 Task: Add an event with the title Second Performance Recognition Ceremony and Awards Night, date '2024/04/07', time 9:40 AM to 11:40 AMand add a description: The meeting with Team HR was a highly anticipated and crucial gathering that brought together the members of the team to discuss important matters and collaborate on various projects. It took place in a well-appointed conference room, providing a professional and conducive environment for productive discussions.Select event color  Lavender . Add location for the event as: 654 Queen's Road, Central, Hong Kong, logged in from the account softage.8@softage.netand send the event invitation to softage.6@softage.net and softage.1@softage.net. Set a reminder for the event Daily
Action: Mouse moved to (33, 95)
Screenshot: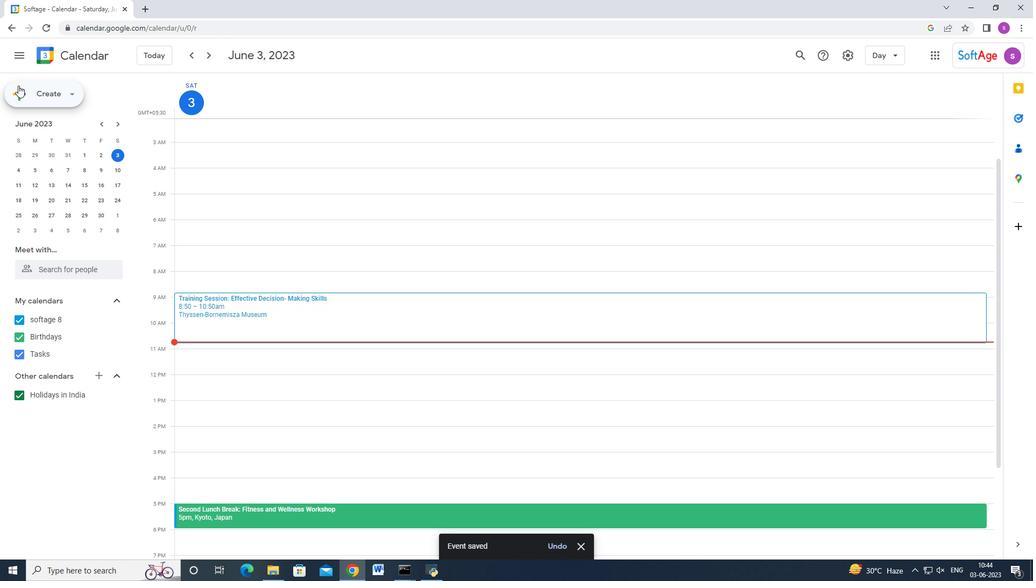 
Action: Mouse pressed left at (33, 95)
Screenshot: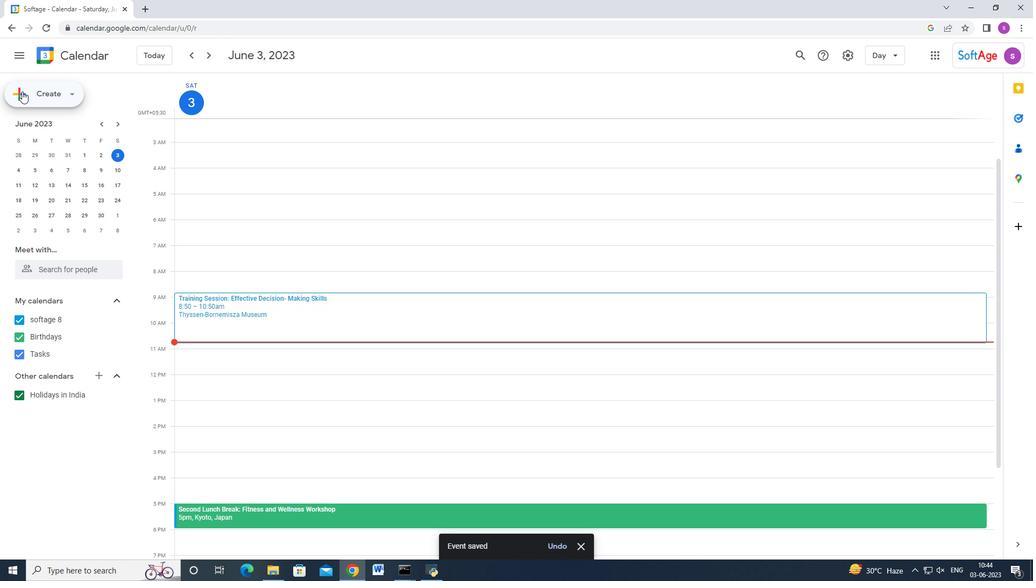 
Action: Mouse moved to (48, 121)
Screenshot: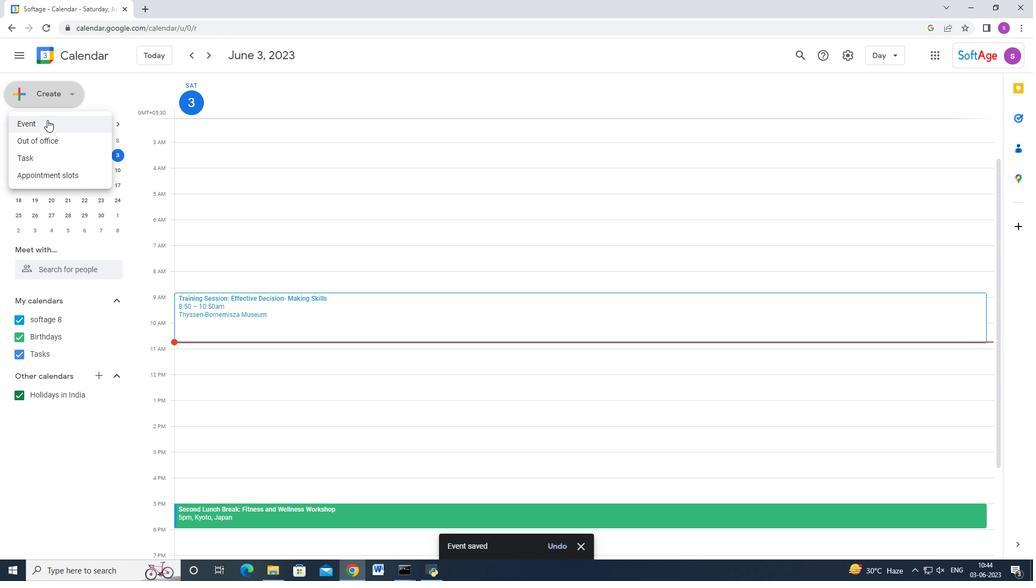 
Action: Mouse pressed left at (48, 121)
Screenshot: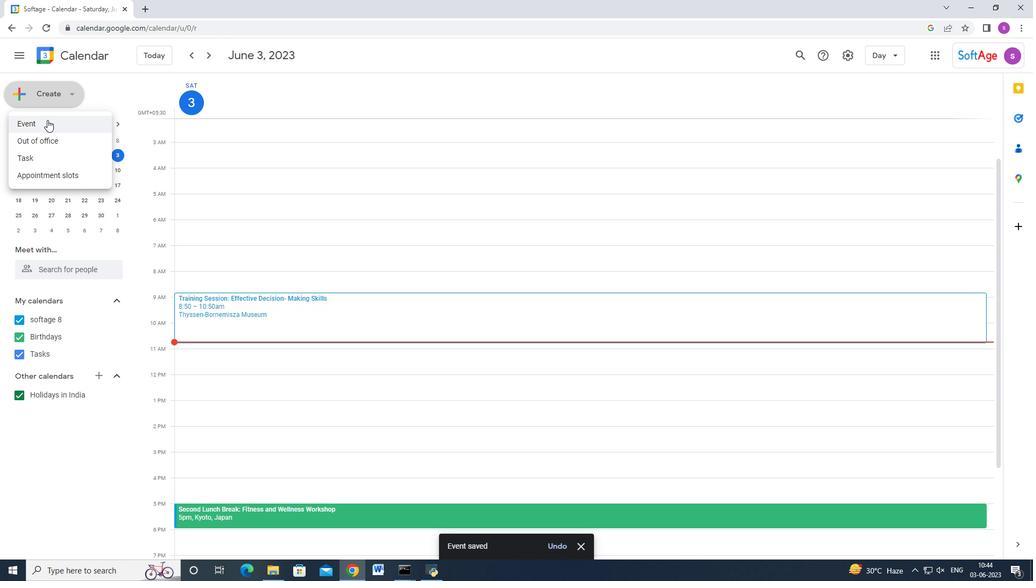 
Action: Mouse moved to (616, 418)
Screenshot: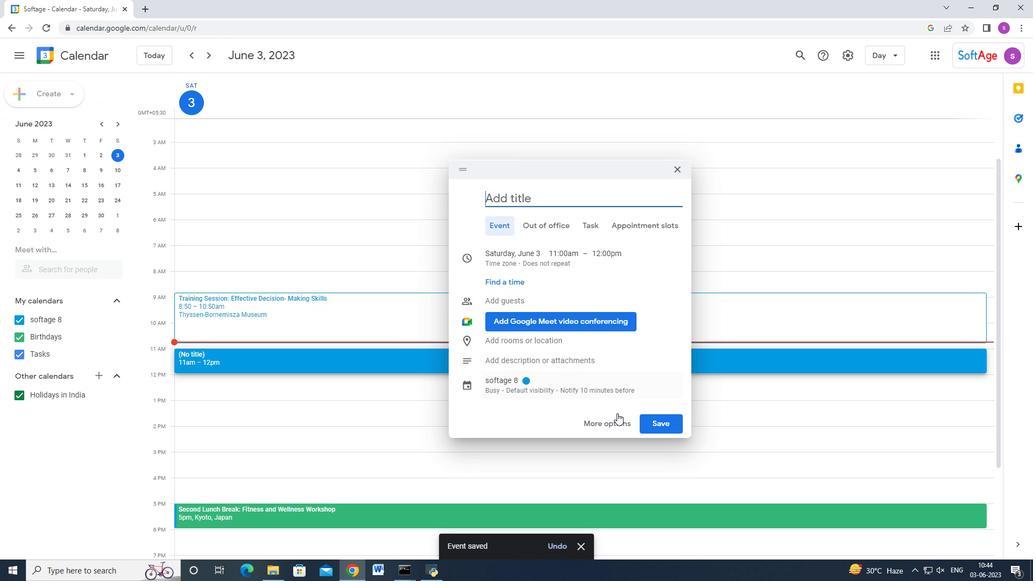 
Action: Mouse pressed left at (616, 418)
Screenshot: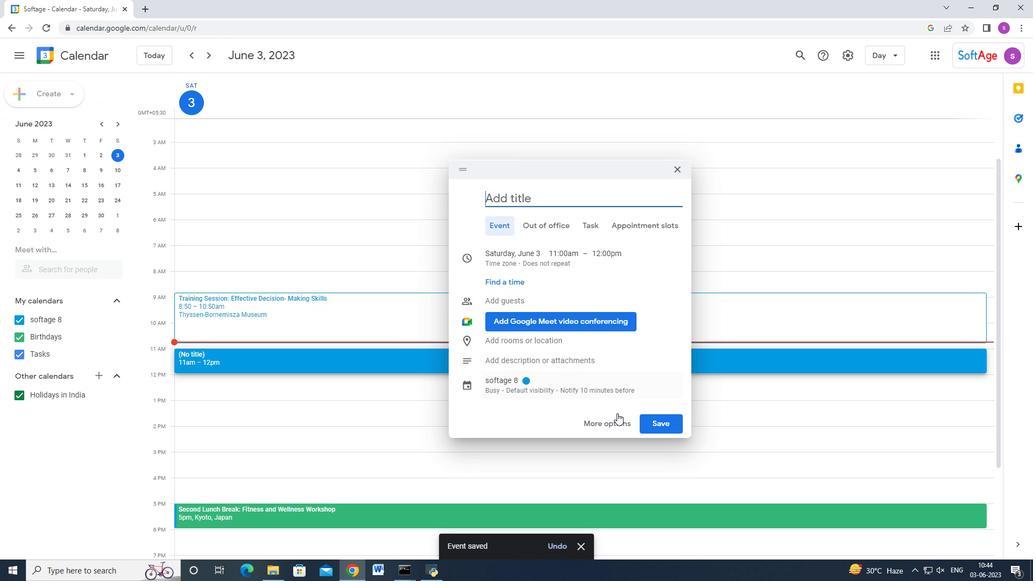 
Action: Mouse moved to (175, 57)
Screenshot: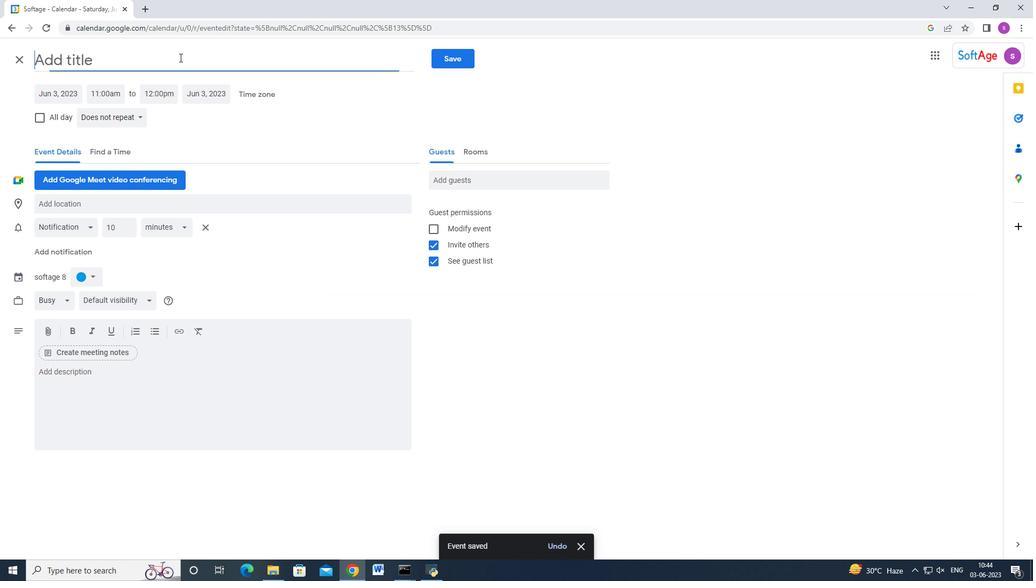 
Action: Key pressed <Key.shift_r>Seo<Key.backspace>cond<Key.space><Key.shift>Performance<Key.space><Key.shift_r>Recognition<Key.space><Key.shift>Ceremony<Key.space>and<Key.space><Key.shift_r>Awards<Key.space><Key.shift>Night
Screenshot: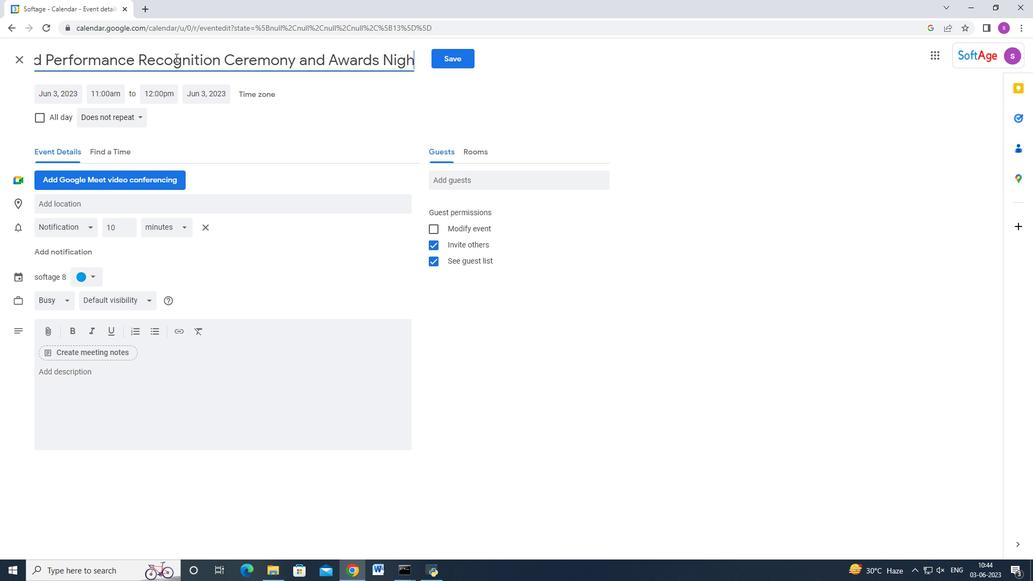 
Action: Mouse moved to (47, 87)
Screenshot: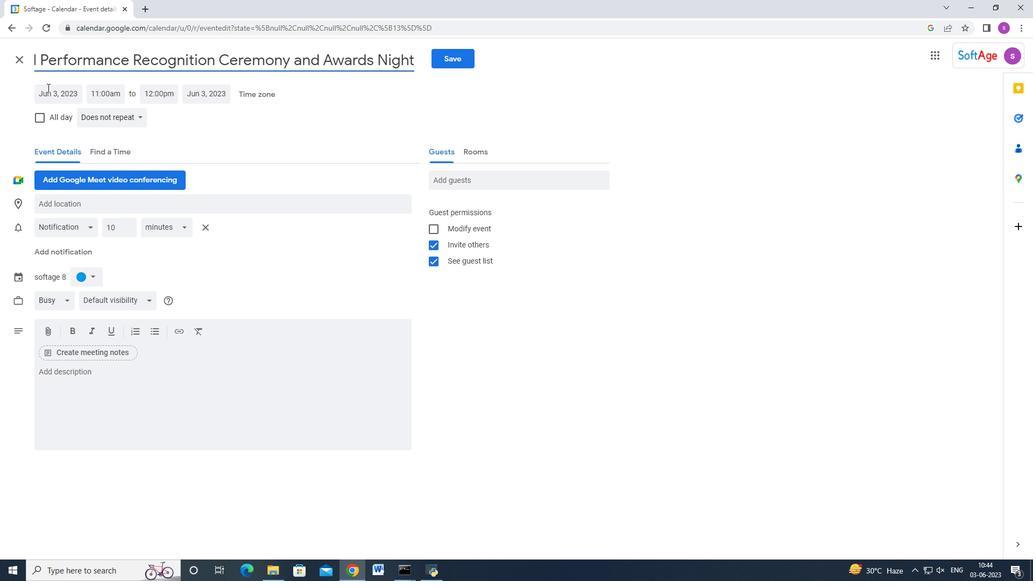 
Action: Mouse pressed left at (47, 87)
Screenshot: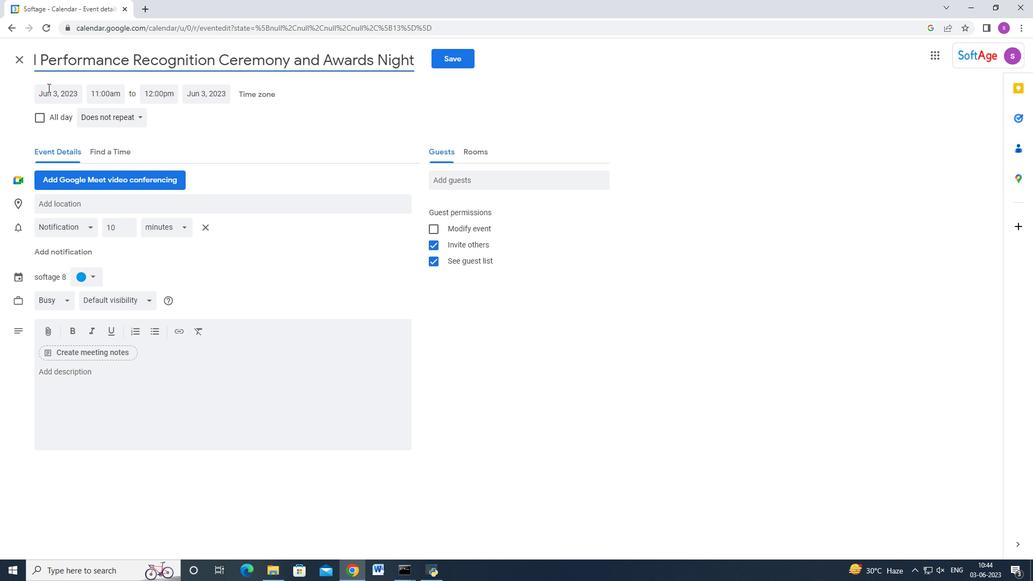 
Action: Mouse moved to (177, 117)
Screenshot: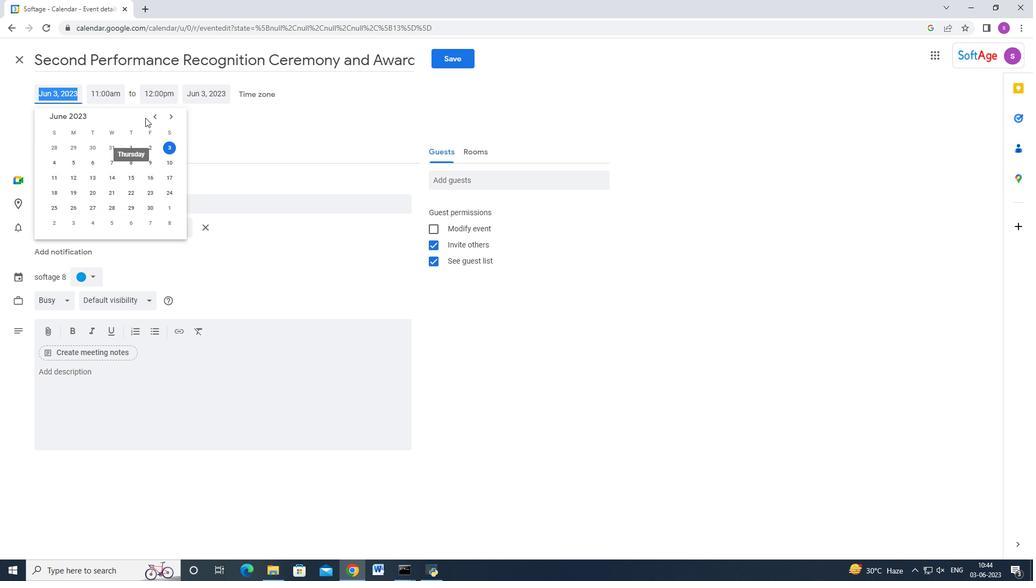 
Action: Mouse pressed left at (177, 117)
Screenshot: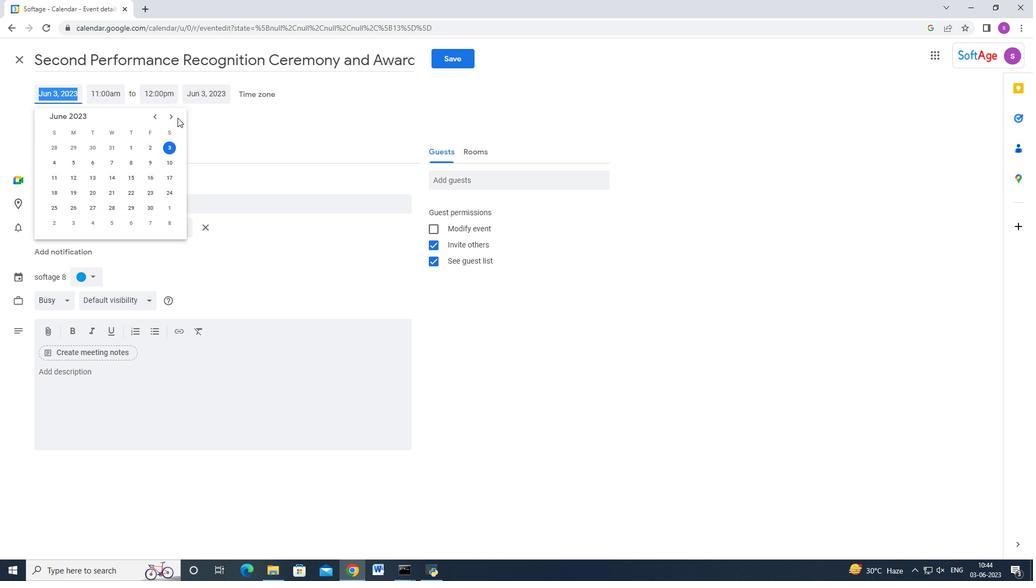 
Action: Mouse moved to (174, 117)
Screenshot: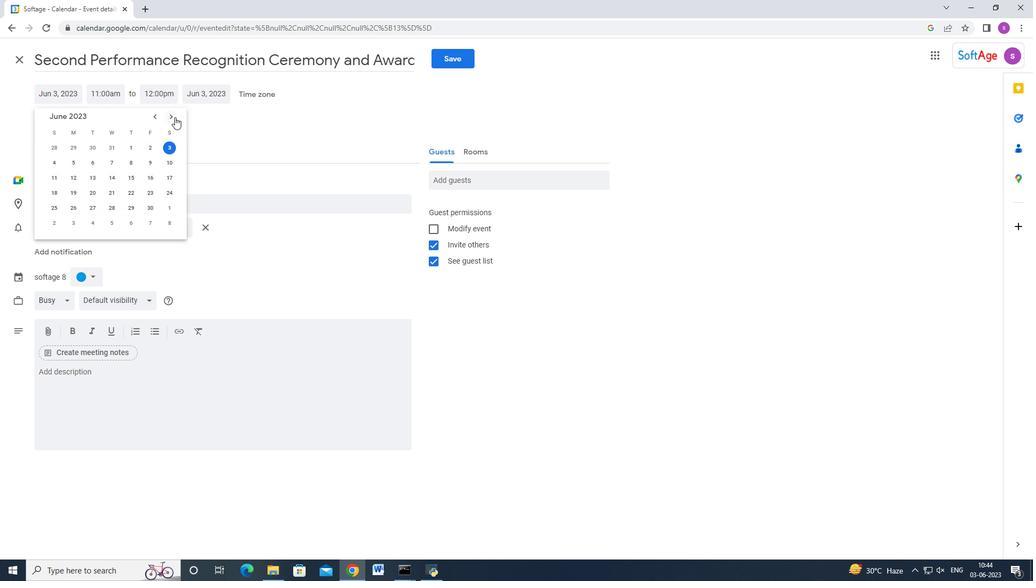 
Action: Mouse pressed left at (174, 117)
Screenshot: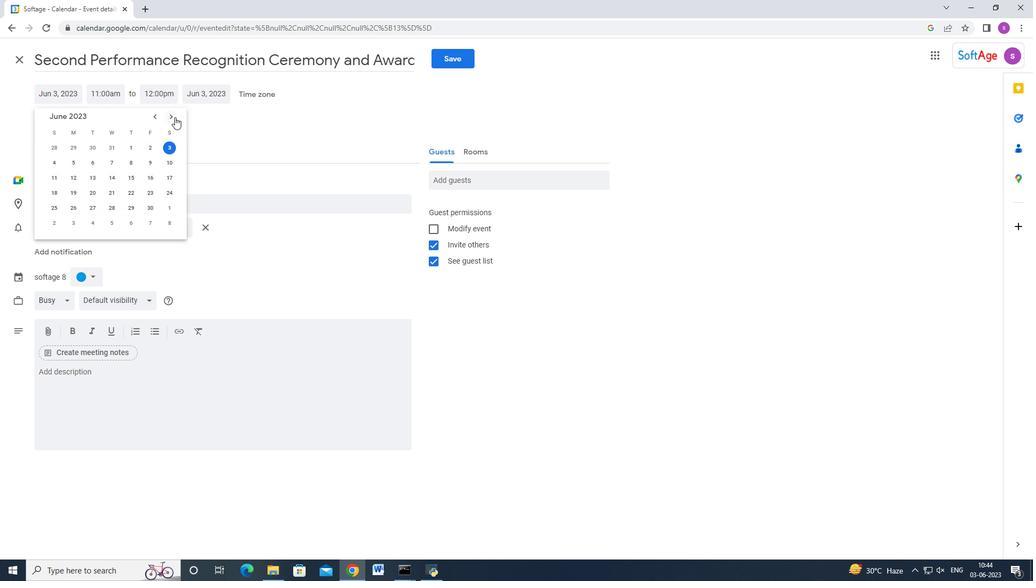 
Action: Mouse moved to (173, 117)
Screenshot: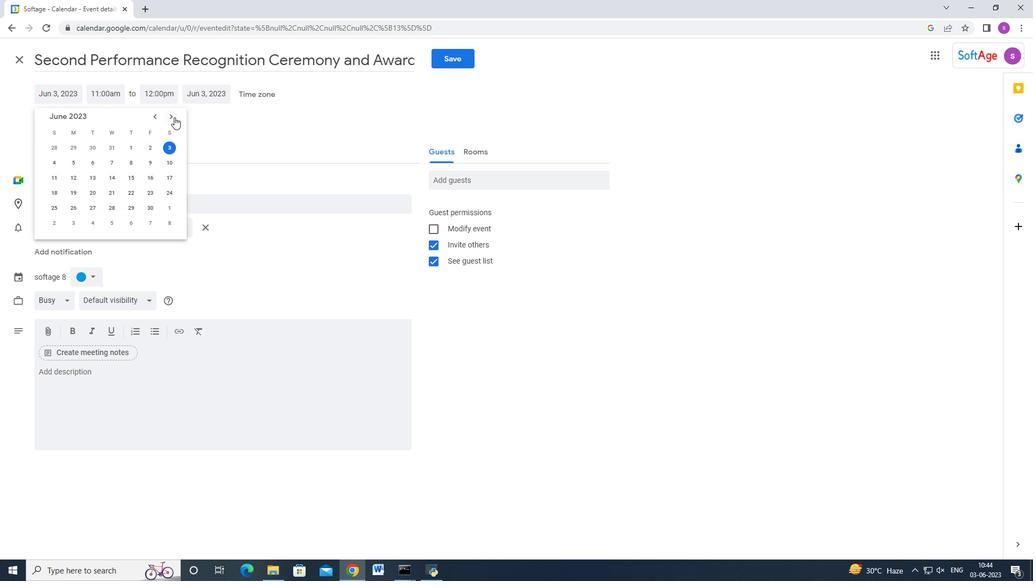 
Action: Mouse pressed left at (173, 117)
Screenshot: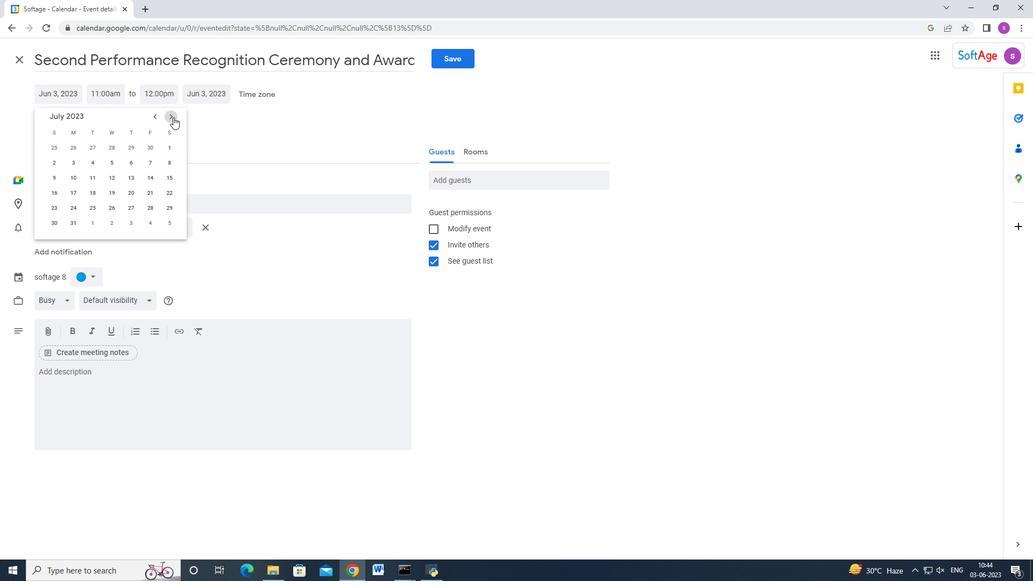 
Action: Mouse pressed left at (173, 117)
Screenshot: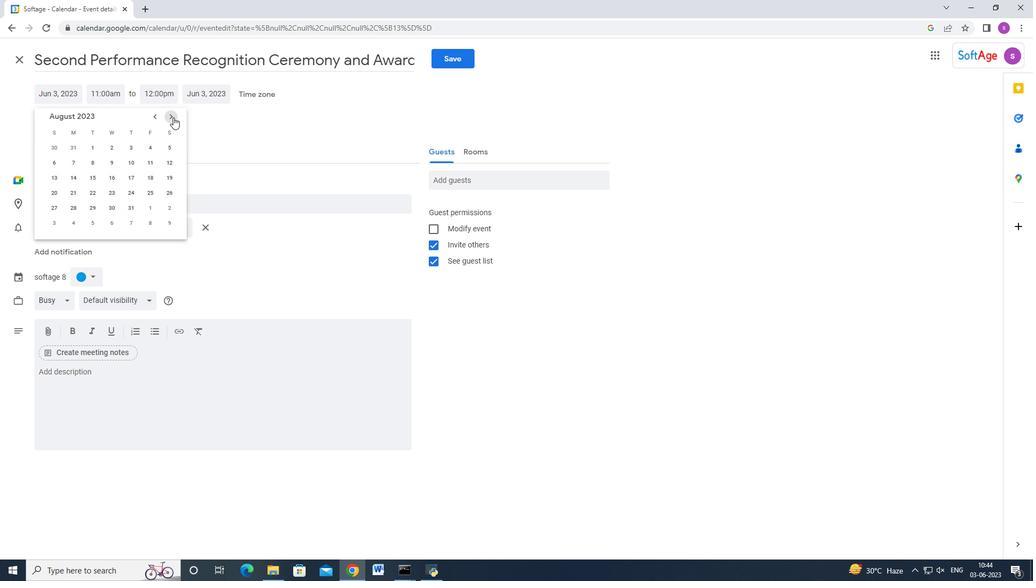 
Action: Mouse pressed left at (173, 117)
Screenshot: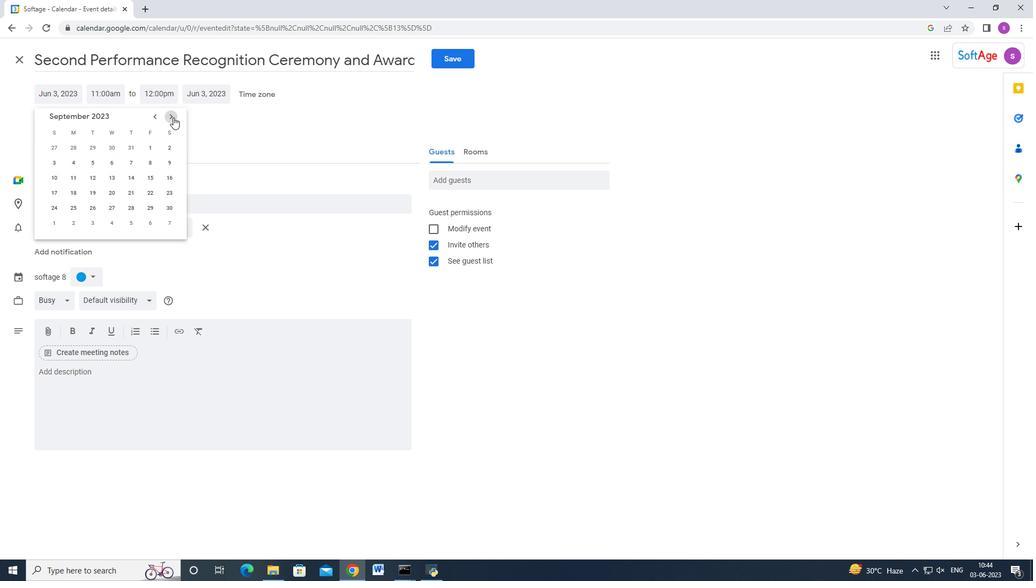 
Action: Mouse pressed left at (173, 117)
Screenshot: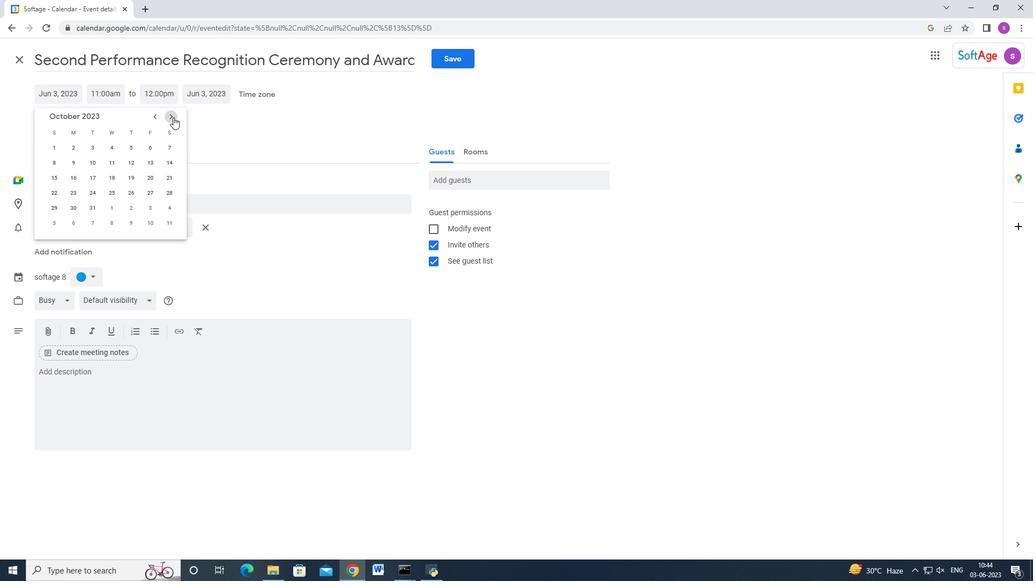 
Action: Mouse pressed left at (173, 117)
Screenshot: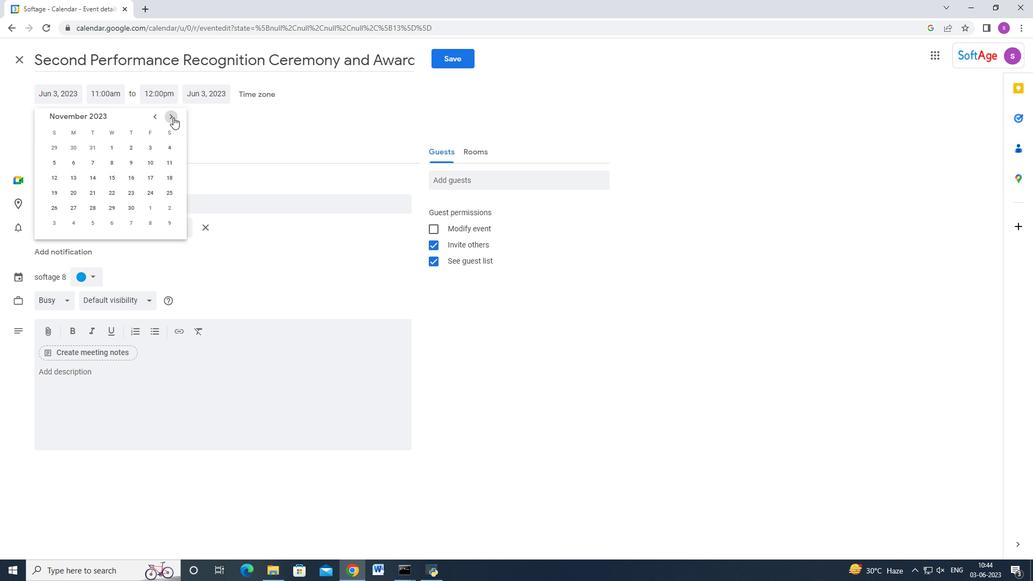 
Action: Mouse pressed left at (173, 117)
Screenshot: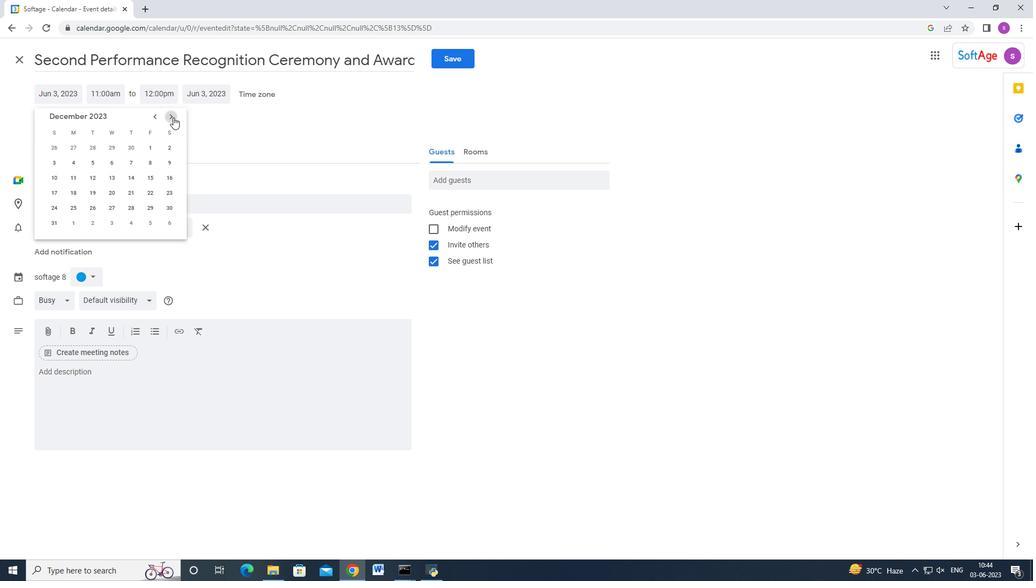 
Action: Mouse pressed left at (173, 117)
Screenshot: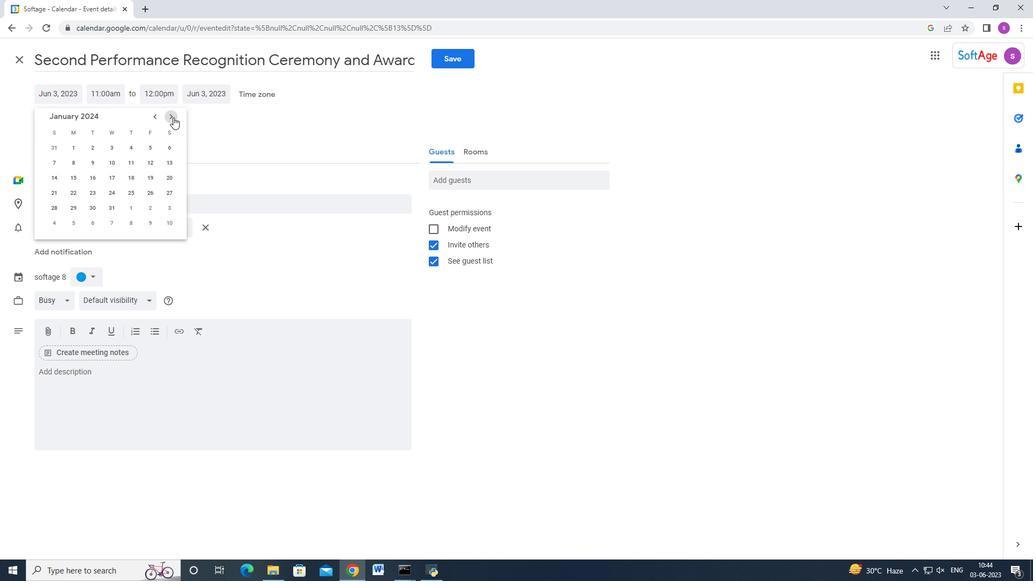 
Action: Mouse pressed left at (173, 117)
Screenshot: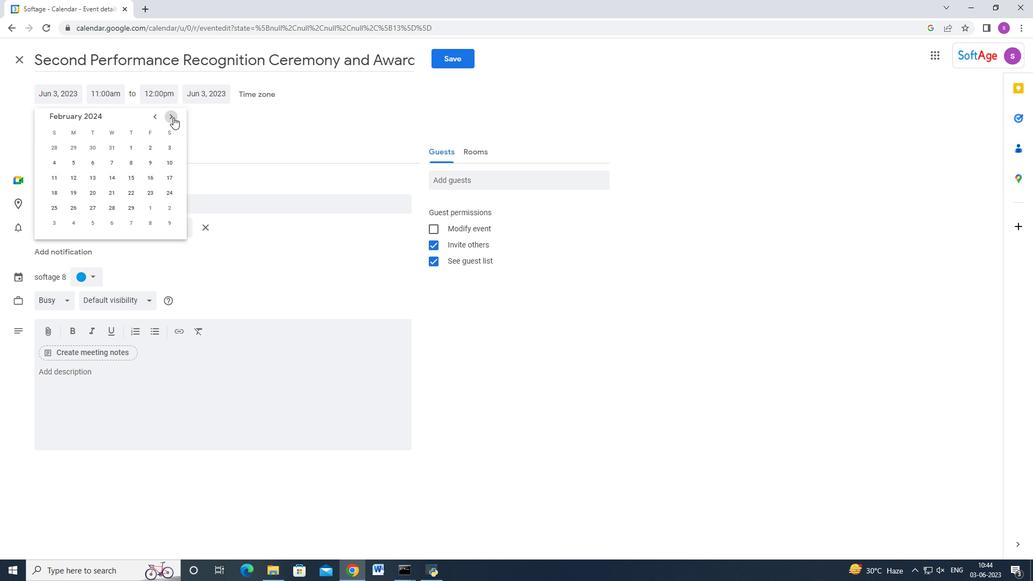 
Action: Mouse pressed left at (173, 117)
Screenshot: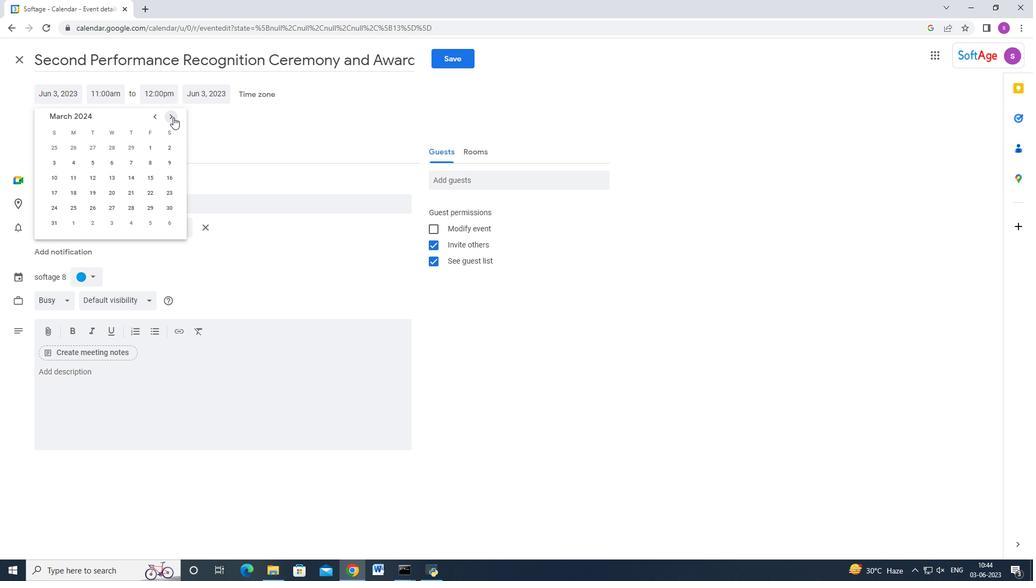 
Action: Mouse moved to (58, 163)
Screenshot: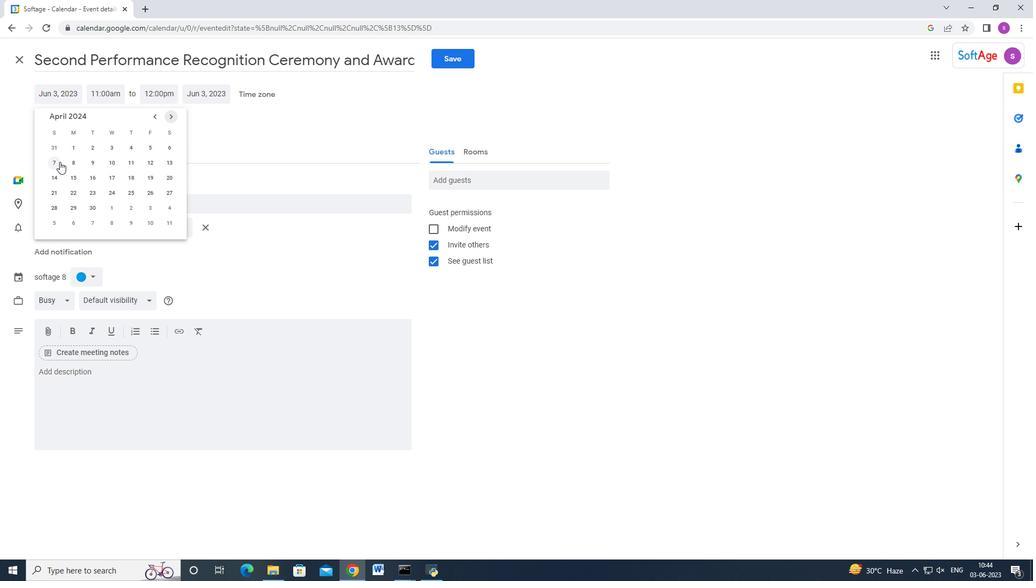 
Action: Mouse pressed left at (58, 163)
Screenshot: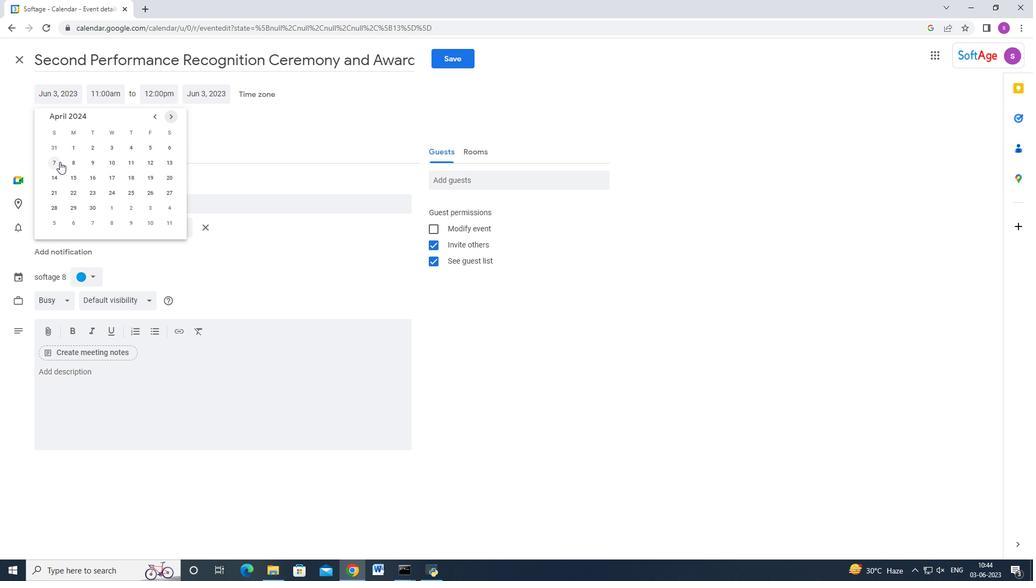 
Action: Mouse moved to (100, 95)
Screenshot: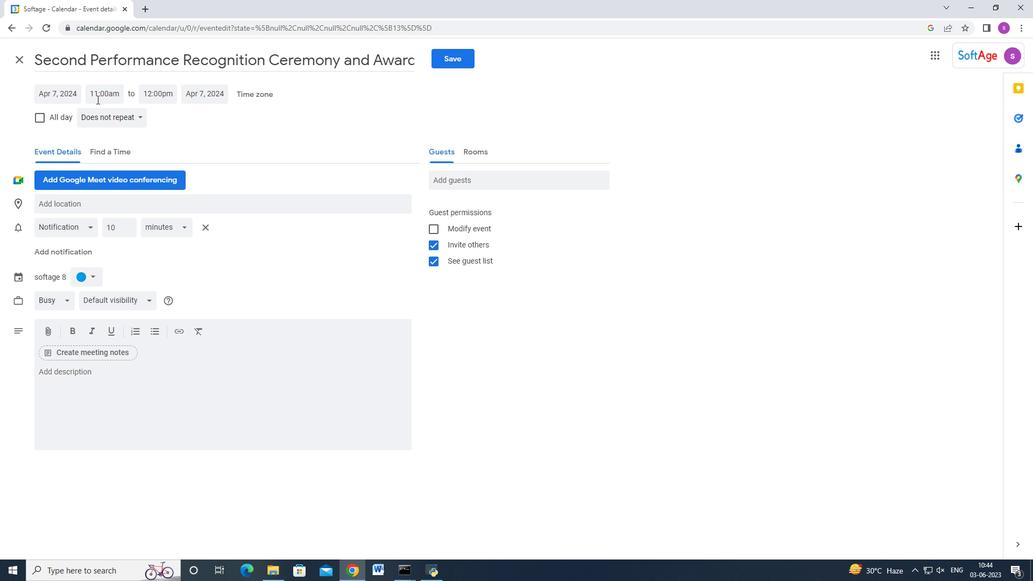 
Action: Mouse pressed left at (100, 95)
Screenshot: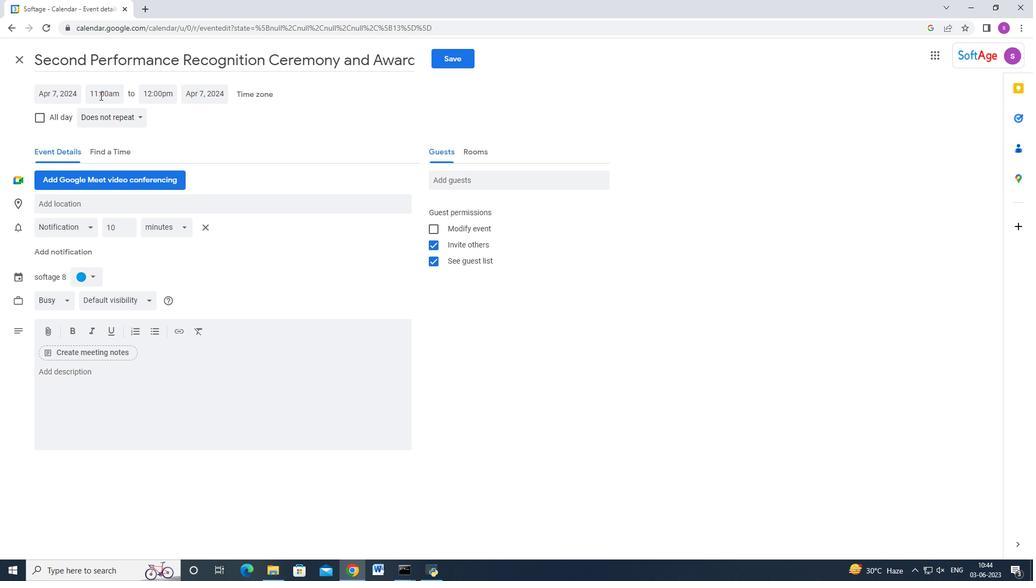 
Action: Mouse moved to (123, 151)
Screenshot: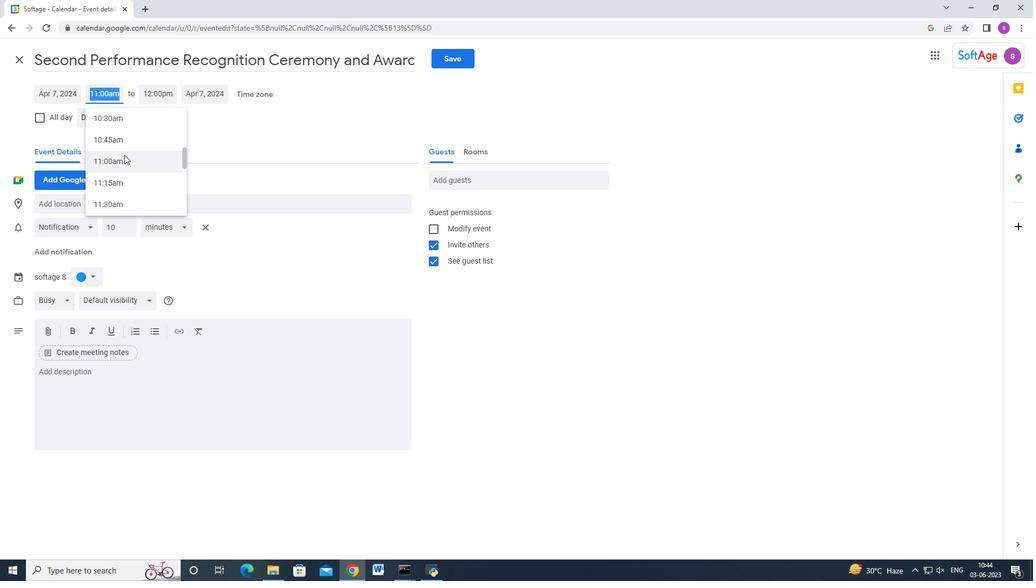 
Action: Key pressed <Key.backspace>9<Key.shift>:40am<Key.enter><Key.tab>11<Key.shift>:40am<Key.enter>
Screenshot: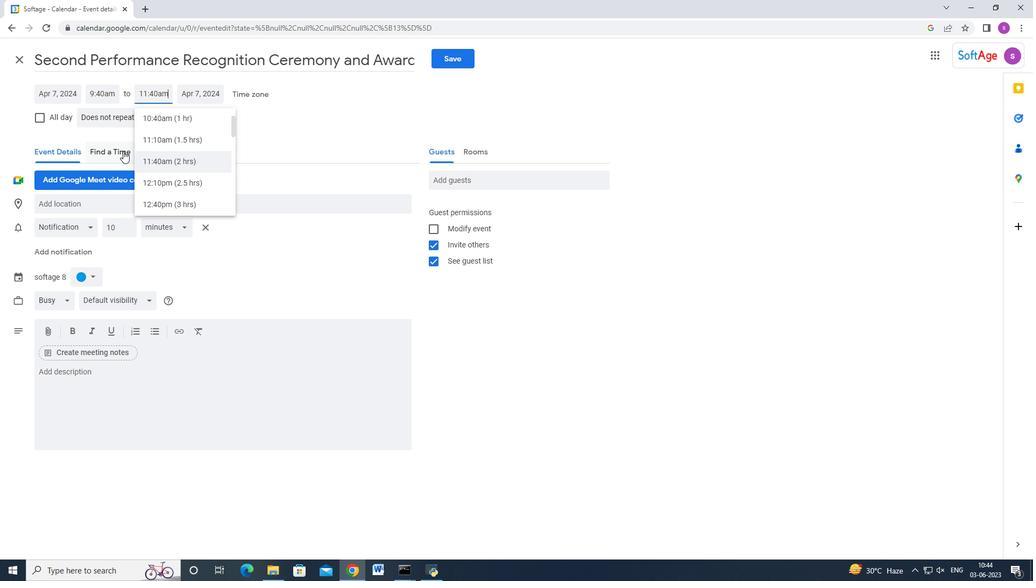 
Action: Mouse moved to (259, 234)
Screenshot: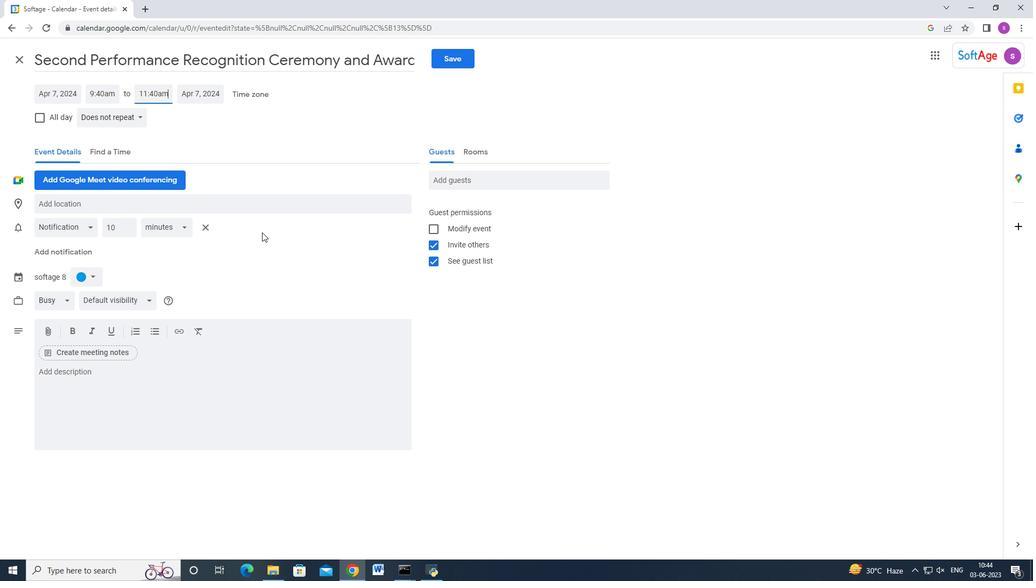 
Action: Mouse scrolled (259, 234) with delta (0, 0)
Screenshot: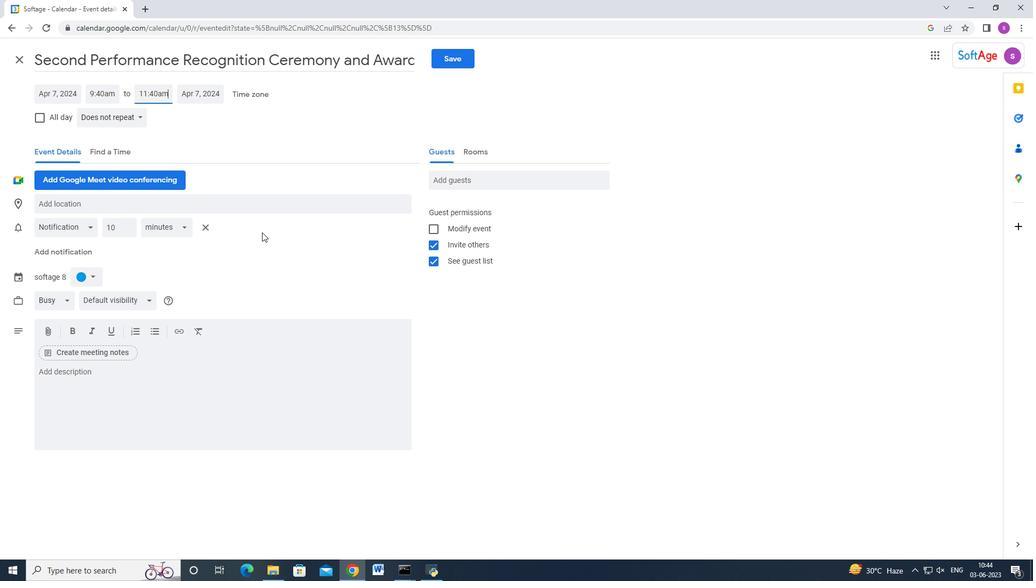 
Action: Mouse moved to (143, 370)
Screenshot: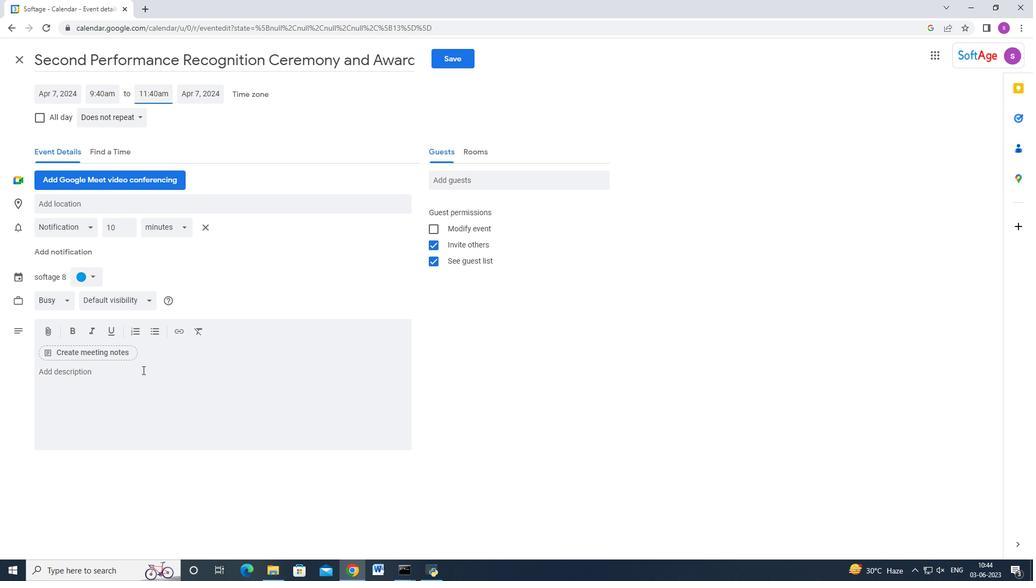 
Action: Mouse pressed left at (143, 370)
Screenshot: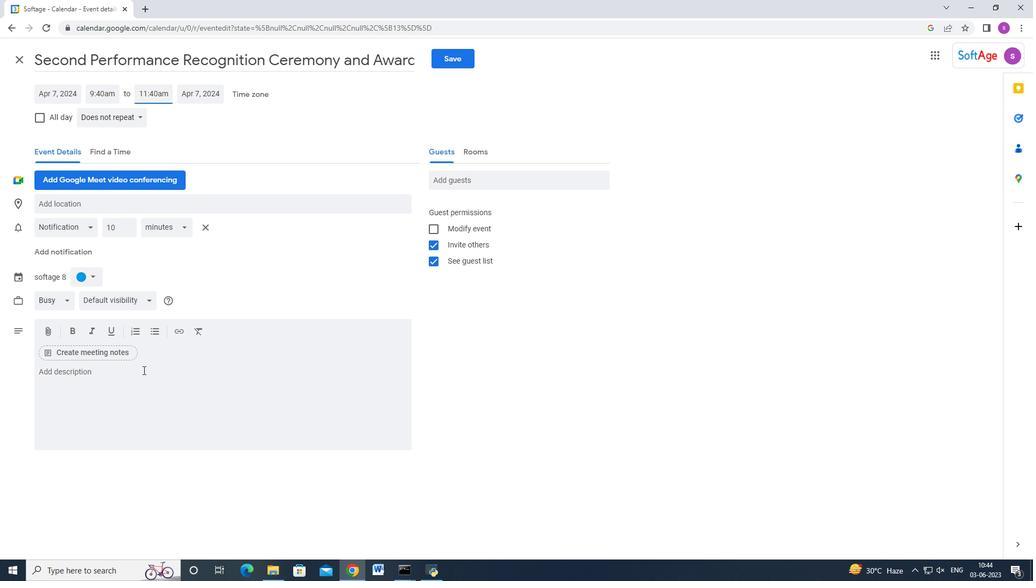 
Action: Key pressed <Key.shift>The<Key.space>mww<Key.backspace><Key.backspace>eeting<Key.space>with<Key.space><Key.caps_lock>T<Key.caps_lock>eam<Key.space><Key.caps_lock>HR<Key.caps_lock><Key.space>was<Key.space>a<Key.space>highly<Key.space>anticipated<Key.space>and<Key.space>crucial<Key.space>gathering<Key.space>that<Key.space>brought<Key.space>toght<Key.backspace>ether<Key.space>the<Key.space><Key.backspace><Key.backspace><Key.backspace><Key.backspace><Key.backspace><Key.backspace><Key.backspace><Key.backspace><Key.backspace><Key.backspace><Key.backspace>ether<Key.space>the<Key.space>memebe<Key.backspace><Key.backspace><Key.backspace>bers<Key.space>of<Key.space>the<Key.space>team<Key.space>to<Key.space>discuss<Key.space>important<Key.space>matters<Key.space>and<Key.space>collaborate<Key.space>on<Key.space>various<Key.space>proect<Key.backspace><Key.backspace><Key.backspace>jects.<Key.space><Key.shift>It<Key.space>took<Key.space>place<Key.space>in<Key.space>a<Key.space>well<Key.space>appointed<Key.space>conference<Key.space>room,<Key.space>providing<Key.space>a<Key.space>professions<Key.space><Key.backspace>al<Key.space><Key.backspace><Key.backspace><Key.backspace><Key.backspace>al<Key.space>and<Key.space>conductive<Key.space>environemnt<Key.backspace><Key.backspace><Key.backspace><Key.backspace><Key.backspace>nment<Key.space>for<Key.space>productive<Key.space>disu<Key.backspace>cussions<Key.space><Key.backspace>.
Screenshot: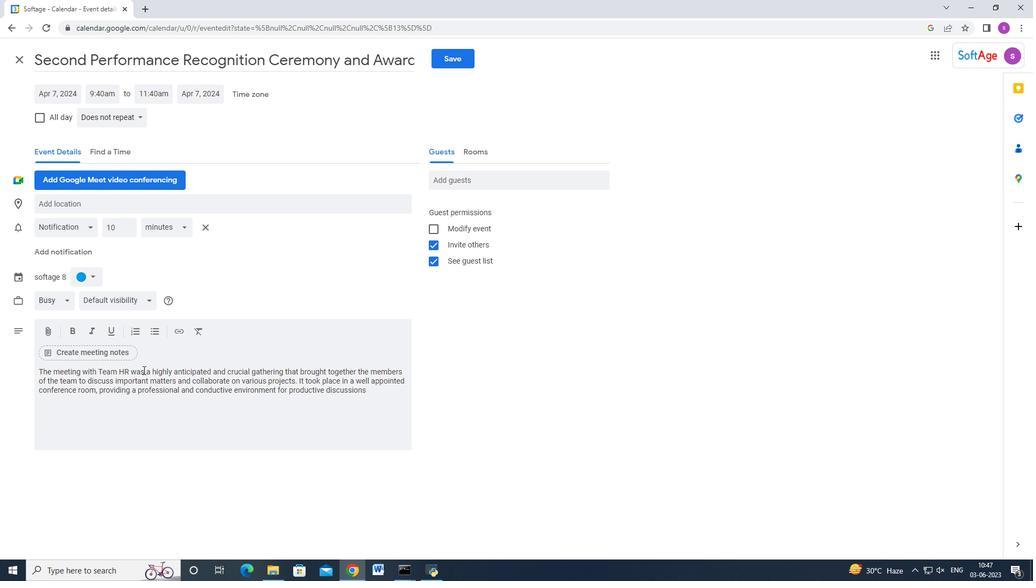 
Action: Mouse moved to (84, 284)
Screenshot: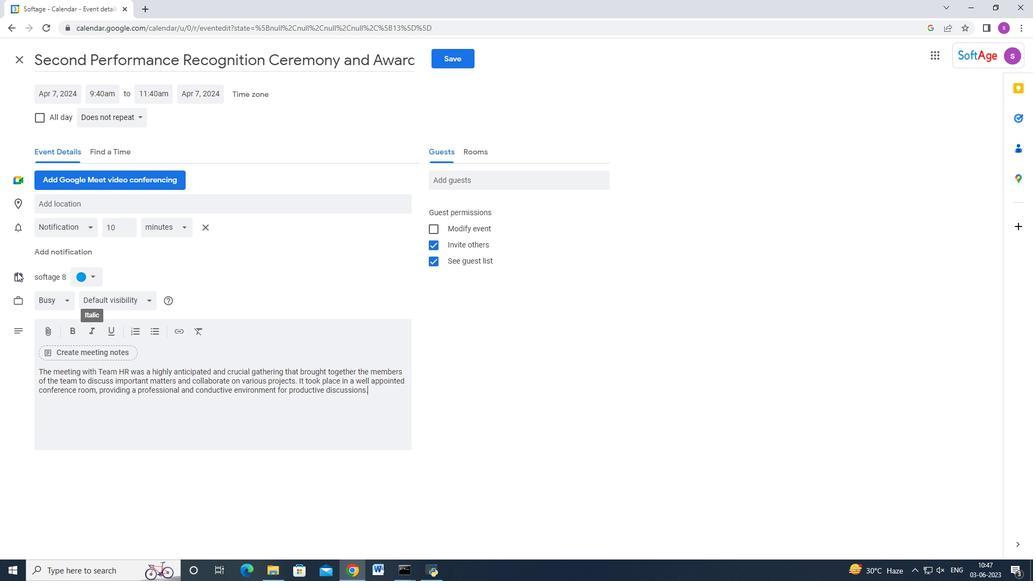 
Action: Mouse pressed left at (84, 284)
Screenshot: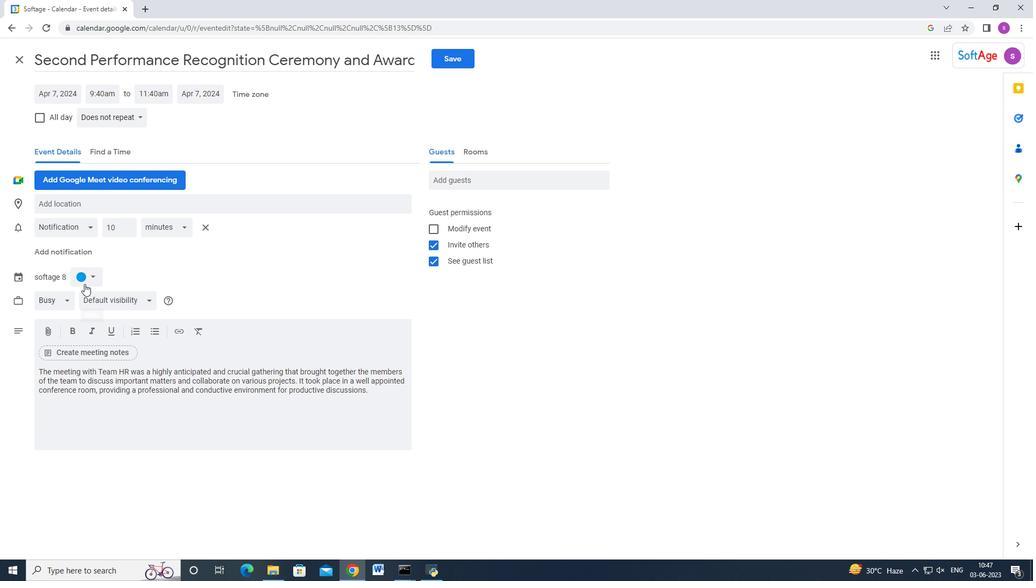 
Action: Mouse moved to (83, 329)
Screenshot: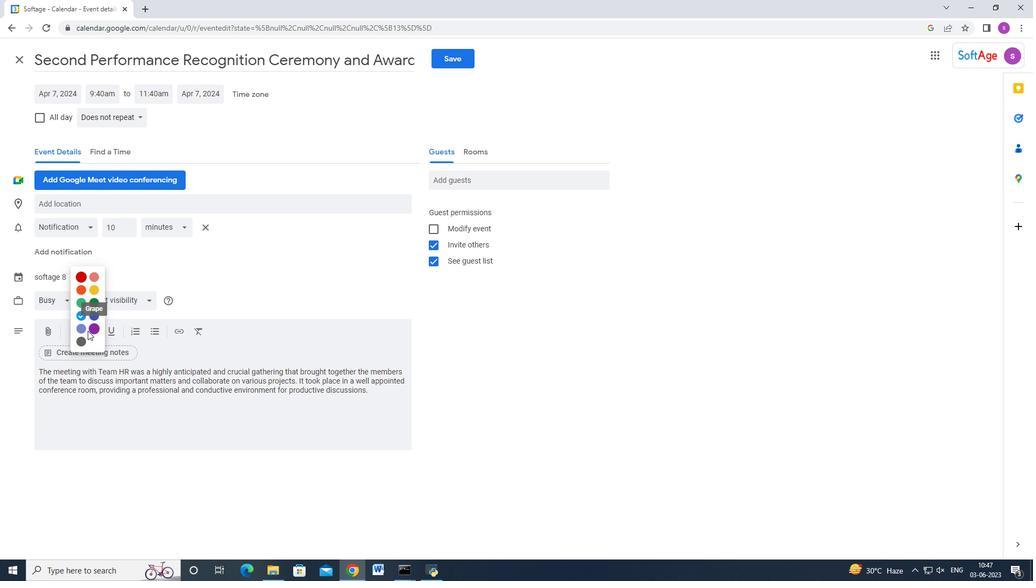 
Action: Mouse pressed left at (83, 329)
Screenshot: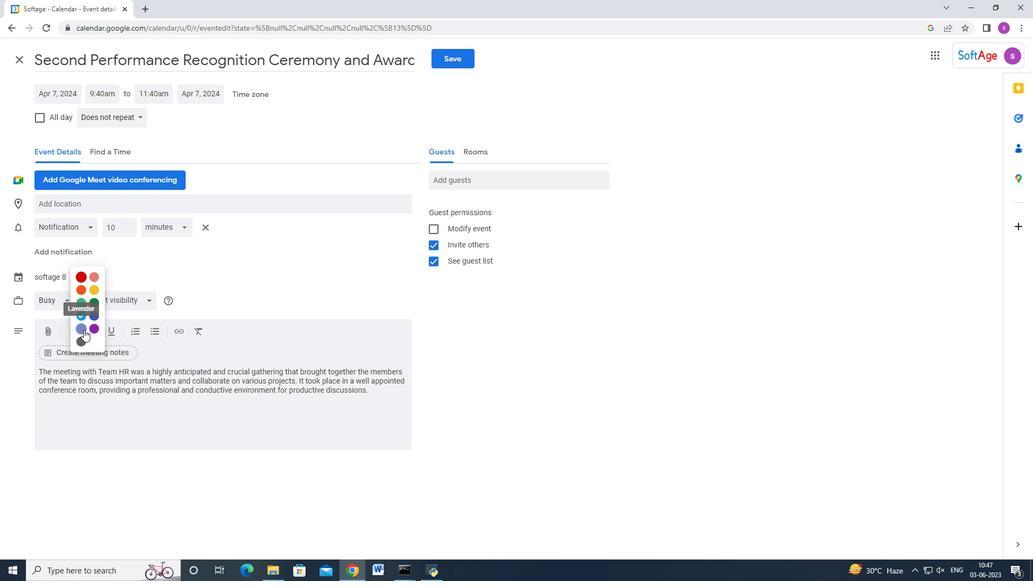 
Action: Mouse moved to (118, 208)
Screenshot: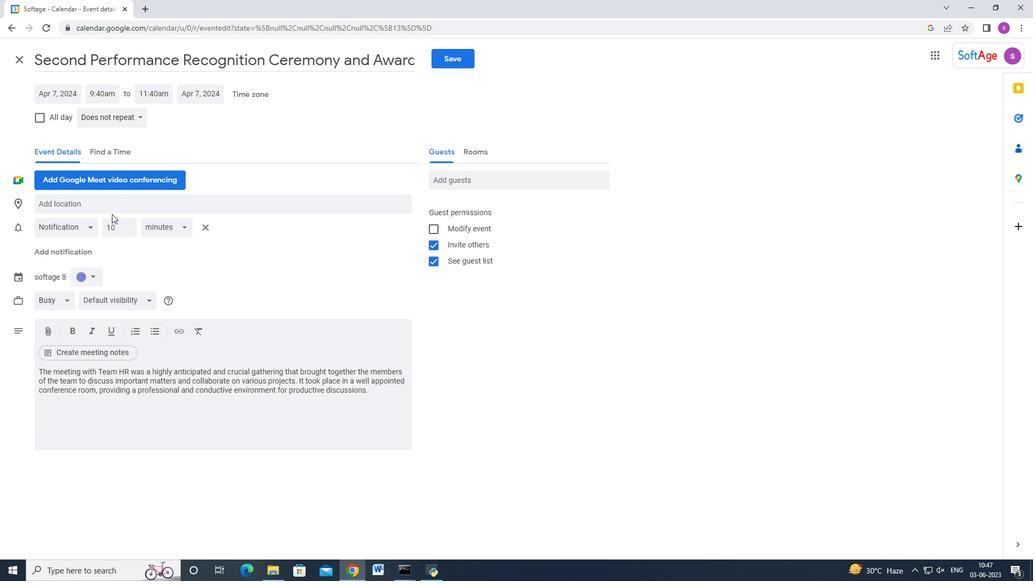 
Action: Mouse pressed left at (118, 208)
Screenshot: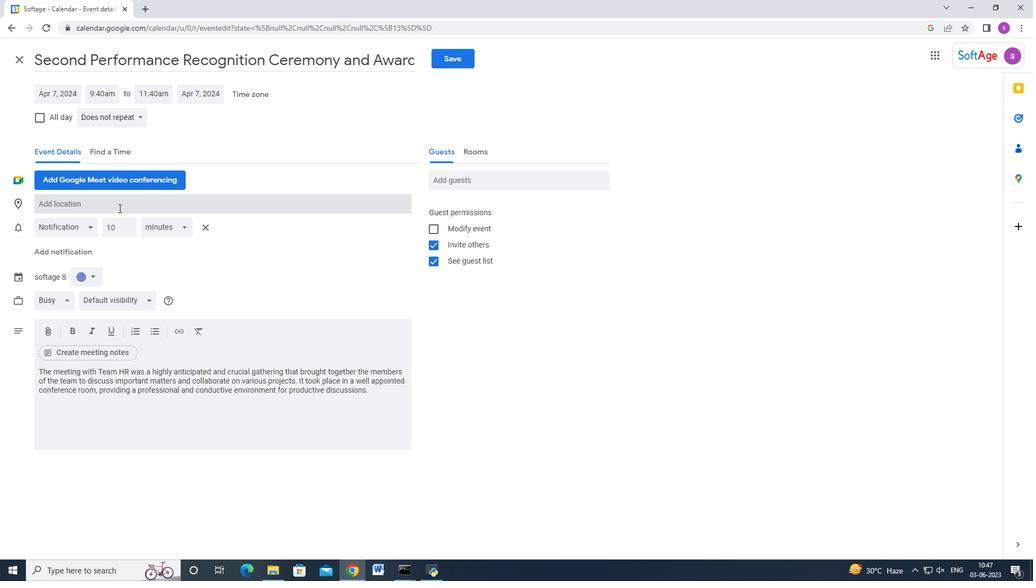 
Action: Key pressed <Key.shift_r><Key.shift_r>654,<Key.backspace><Key.space><Key.shift_r>Queen's<Key.space><Key.shift>Road,<Key.space><Key.shift_r>Central<Key.space><Key.backspace>,<Key.space><Key.shift>Hong<Key.space><Key.shift>Kong
Screenshot: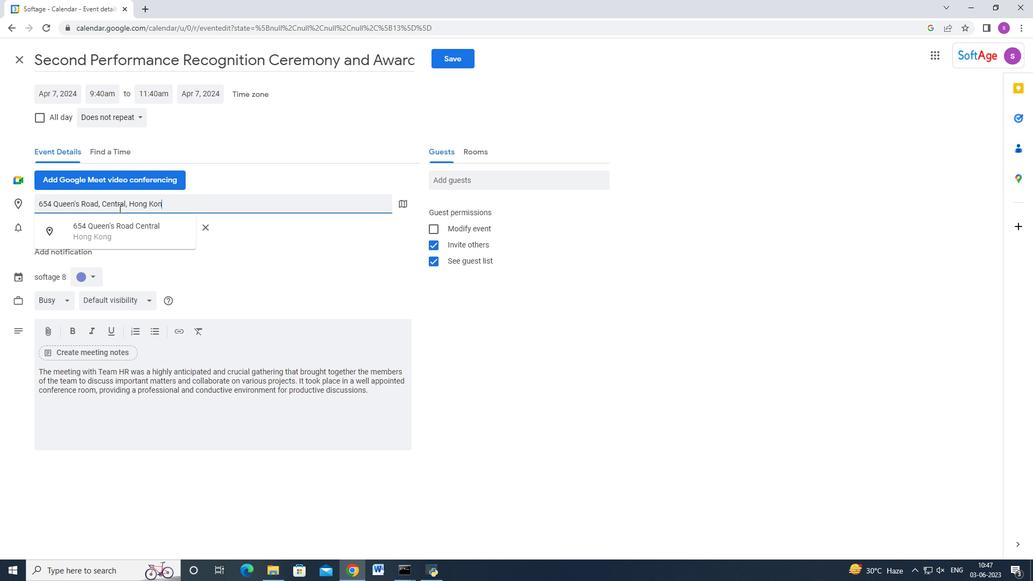 
Action: Mouse moved to (476, 186)
Screenshot: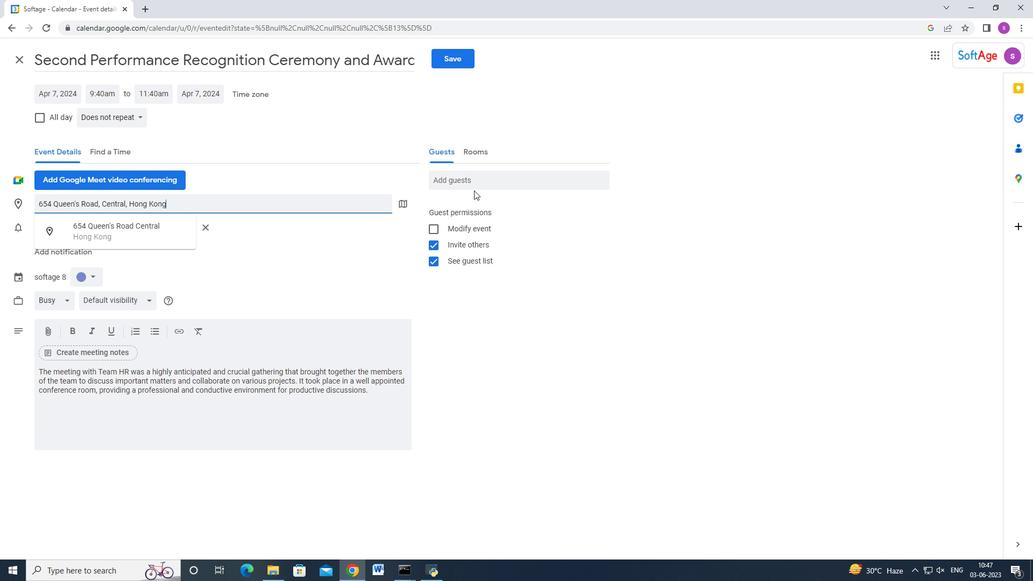 
Action: Mouse pressed left at (476, 187)
Screenshot: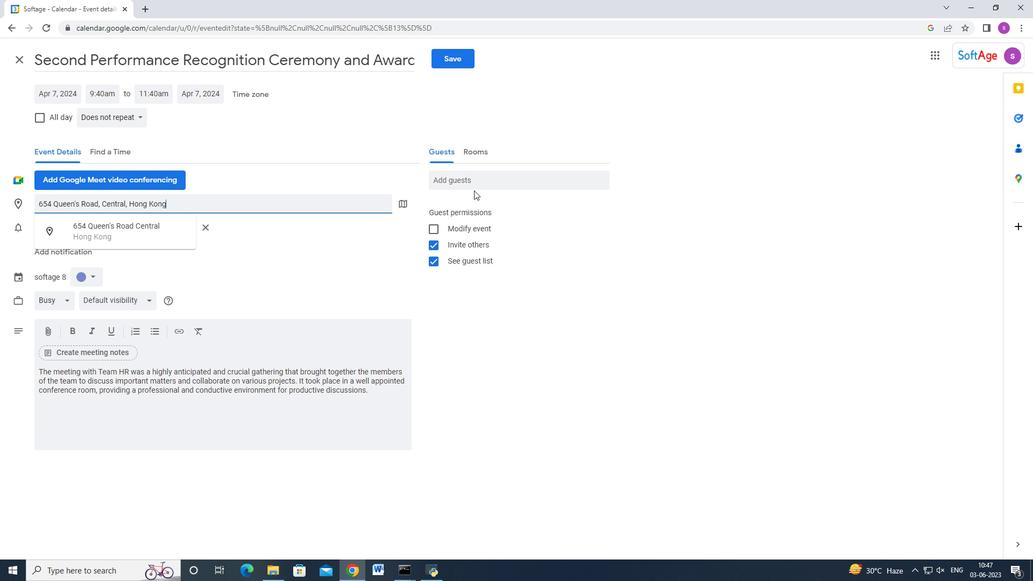 
Action: Mouse moved to (479, 184)
Screenshot: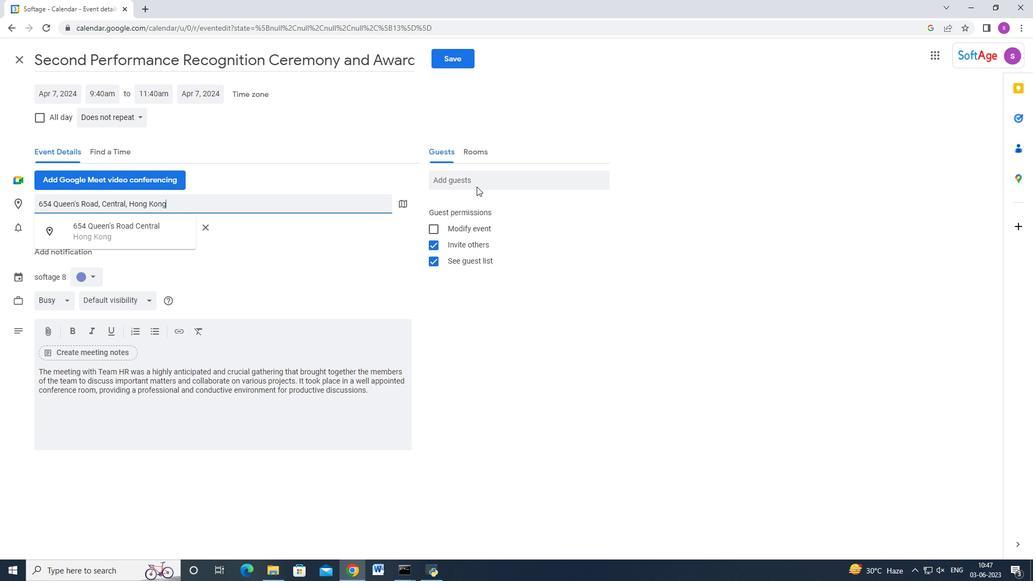
Action: Mouse pressed left at (479, 184)
Screenshot: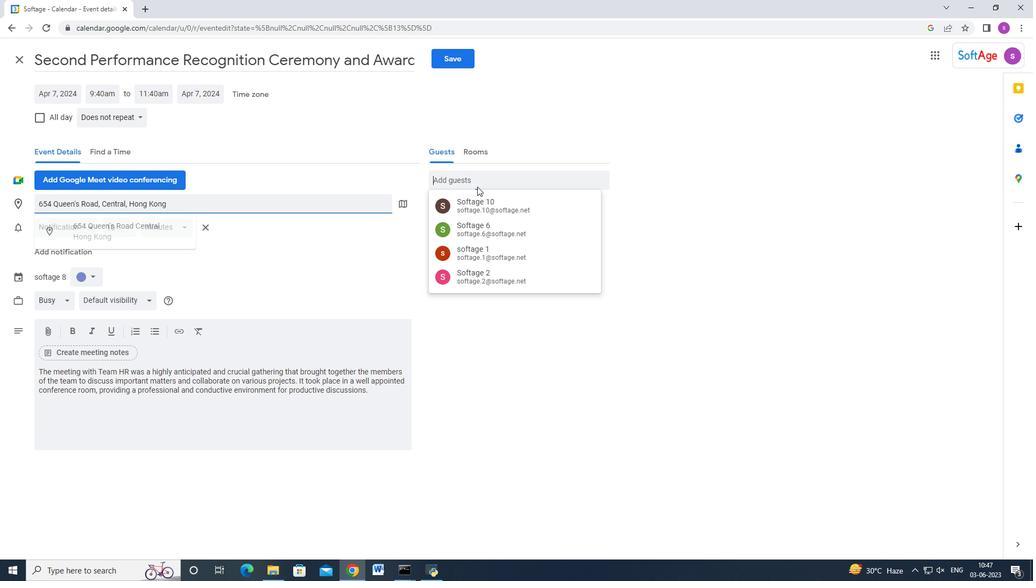 
Action: Mouse moved to (479, 184)
Screenshot: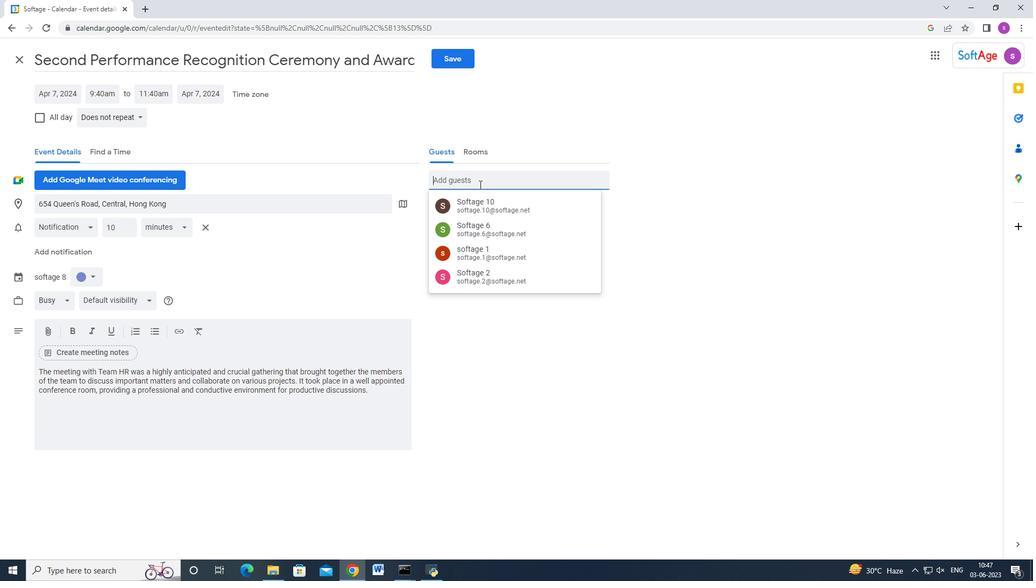
Action: Key pressed softage.6<Key.shift_r>@softage.net<Key.enter>softage.1<Key.shift_r>@softage.net<Key.enter>
Screenshot: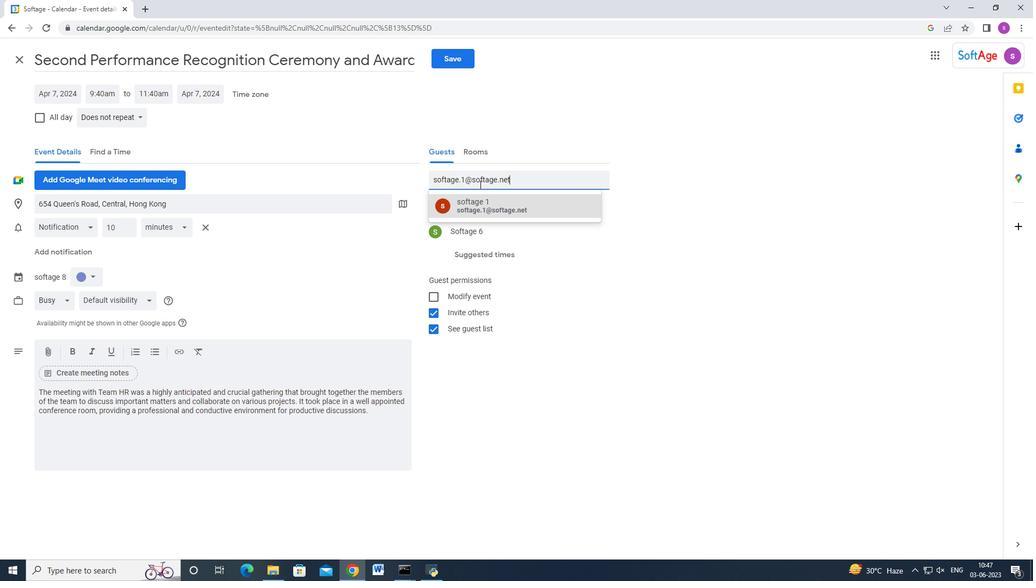 
Action: Mouse moved to (121, 134)
Screenshot: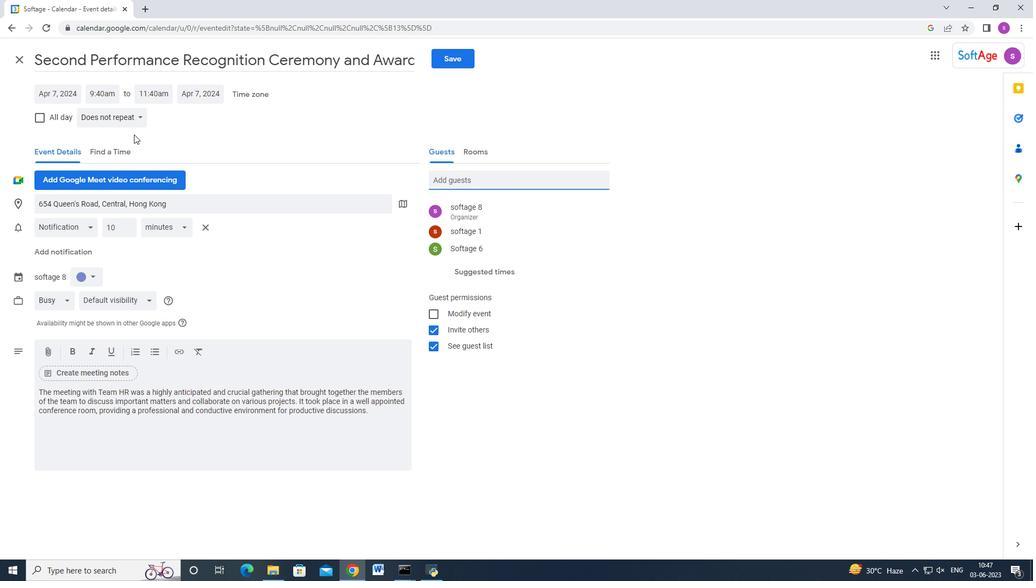 
Action: Mouse pressed left at (121, 134)
Screenshot: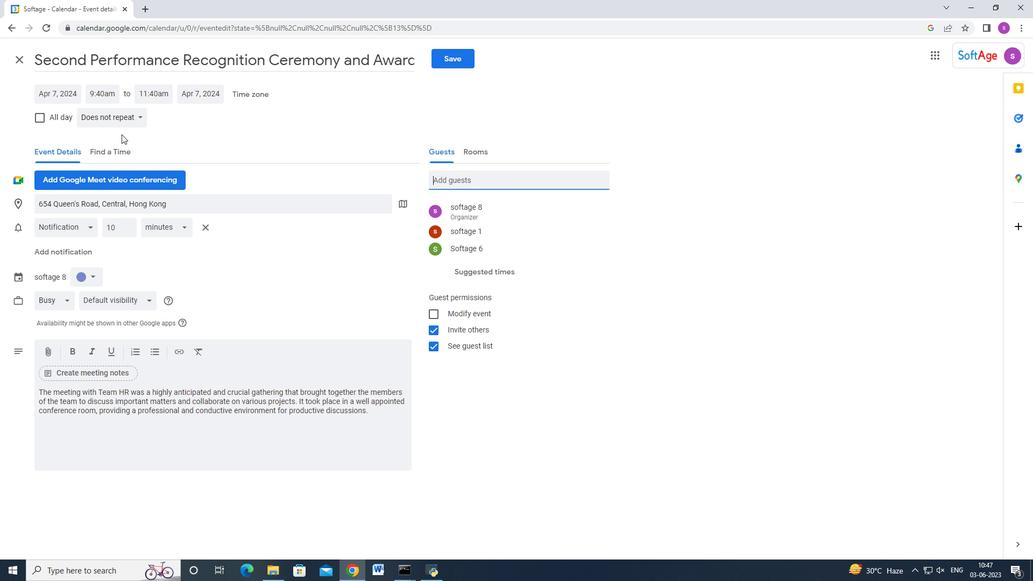 
Action: Mouse moved to (121, 125)
Screenshot: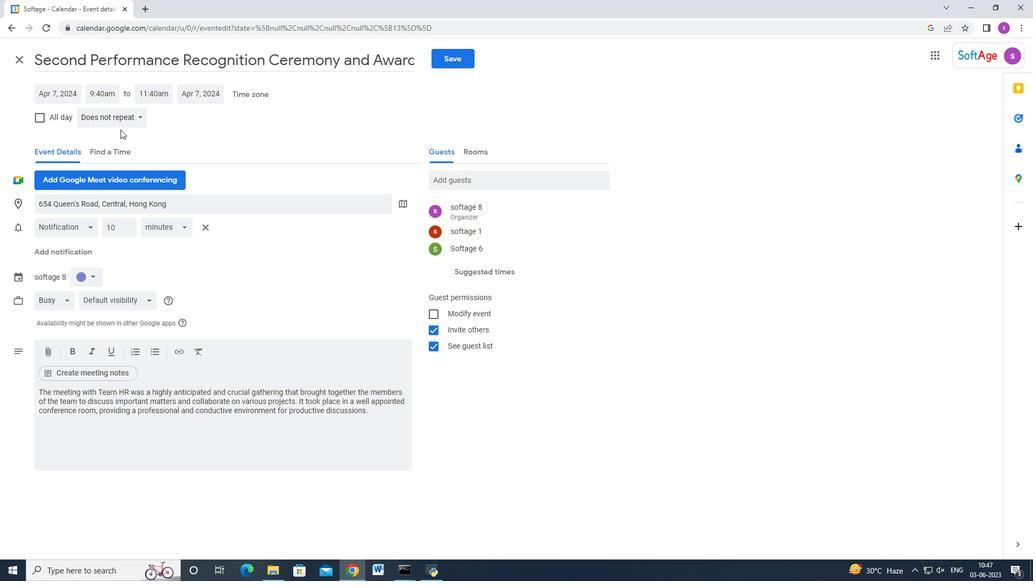 
Action: Mouse pressed left at (121, 125)
Screenshot: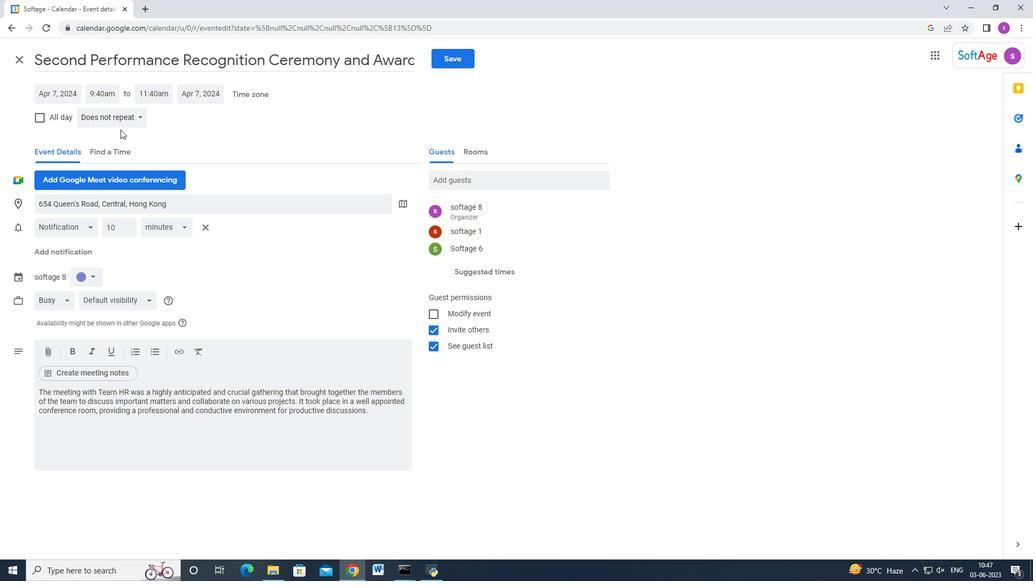 
Action: Mouse moved to (115, 143)
Screenshot: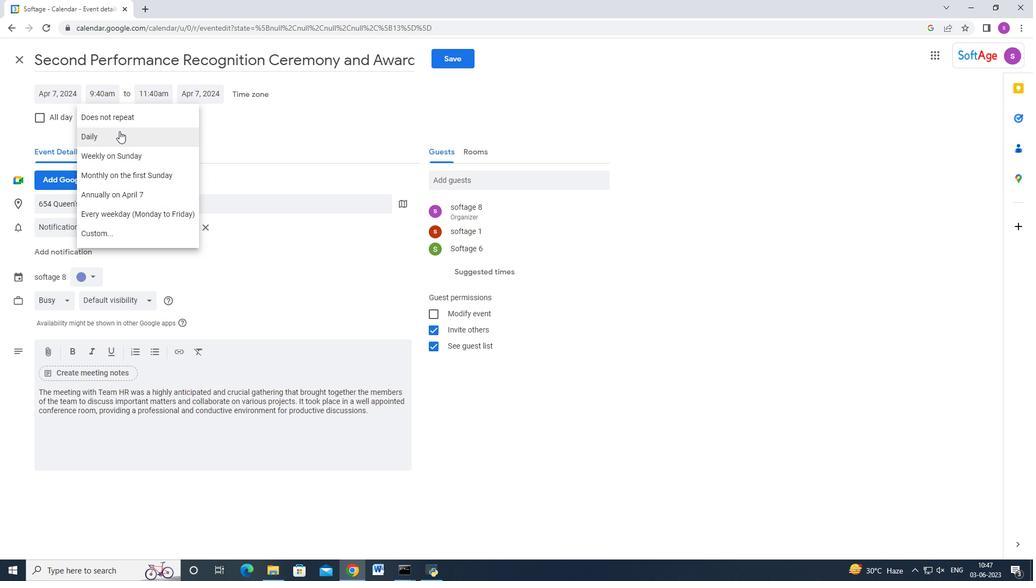 
Action: Mouse pressed left at (115, 143)
Screenshot: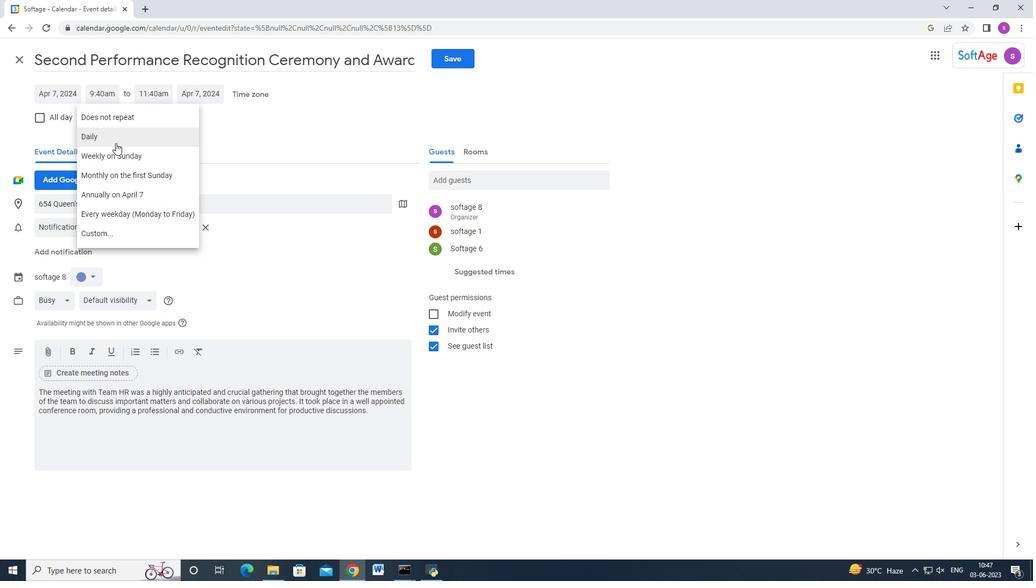 
Action: Mouse moved to (450, 61)
Screenshot: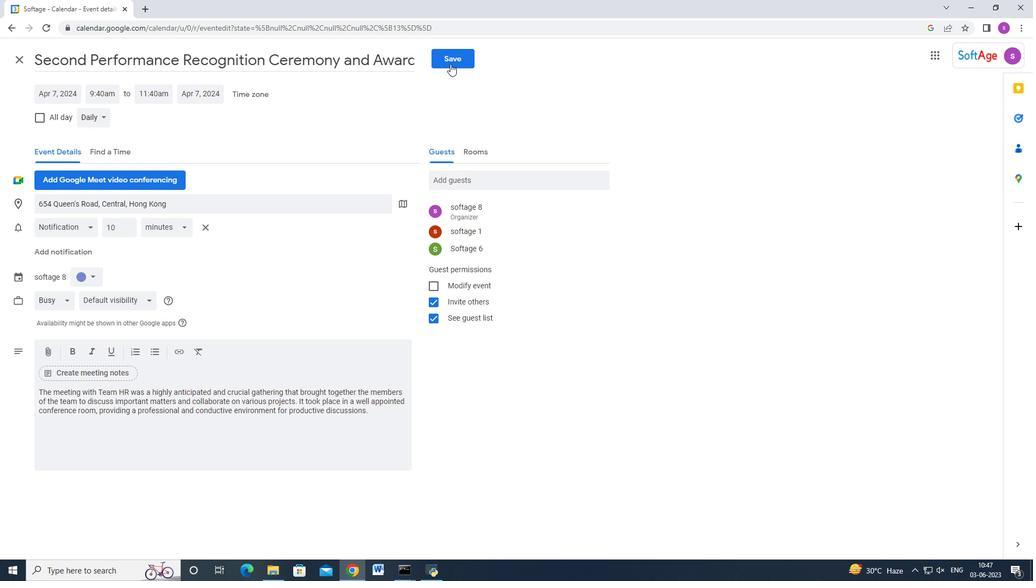 
Action: Mouse pressed left at (450, 61)
Screenshot: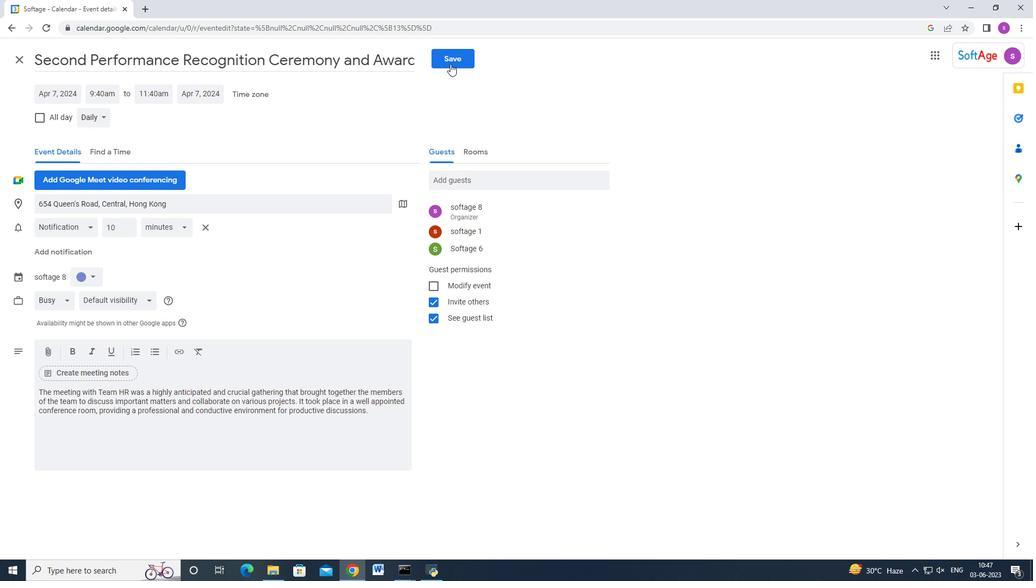 
Action: Mouse moved to (572, 318)
Screenshot: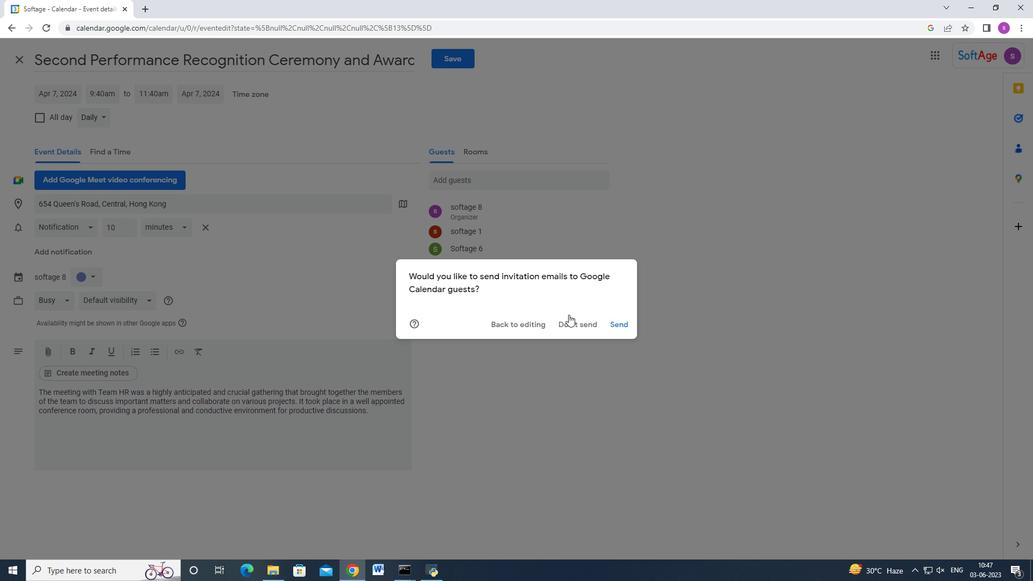 
